 Task: Save an audio file in MP2 format with specific bitrate settings for broadcasting.
Action: Mouse moved to (85, 3)
Screenshot: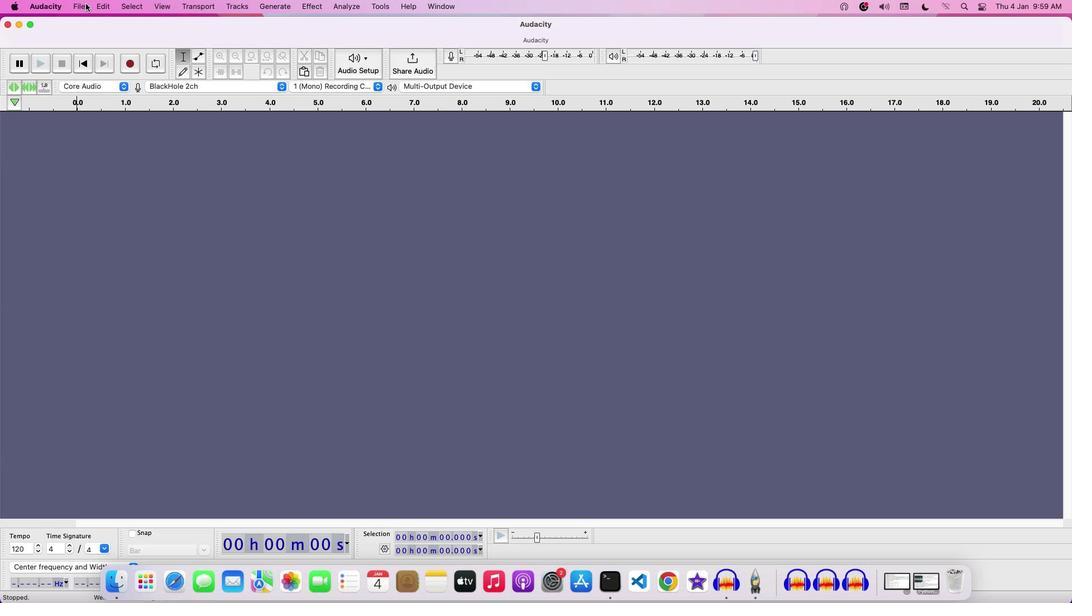 
Action: Mouse pressed left at (85, 3)
Screenshot: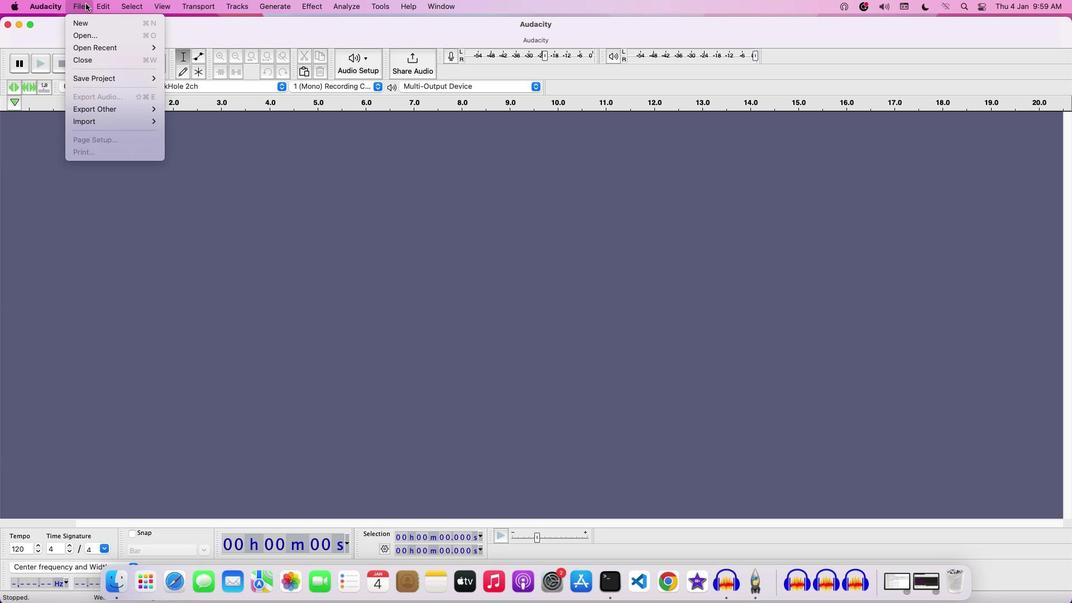 
Action: Mouse moved to (92, 30)
Screenshot: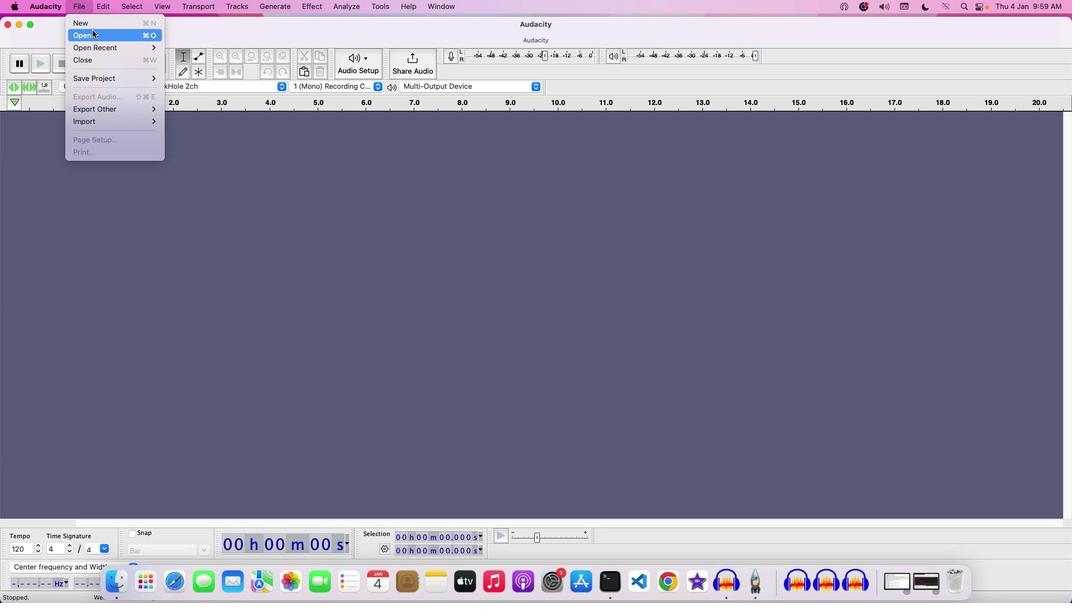 
Action: Mouse pressed left at (92, 30)
Screenshot: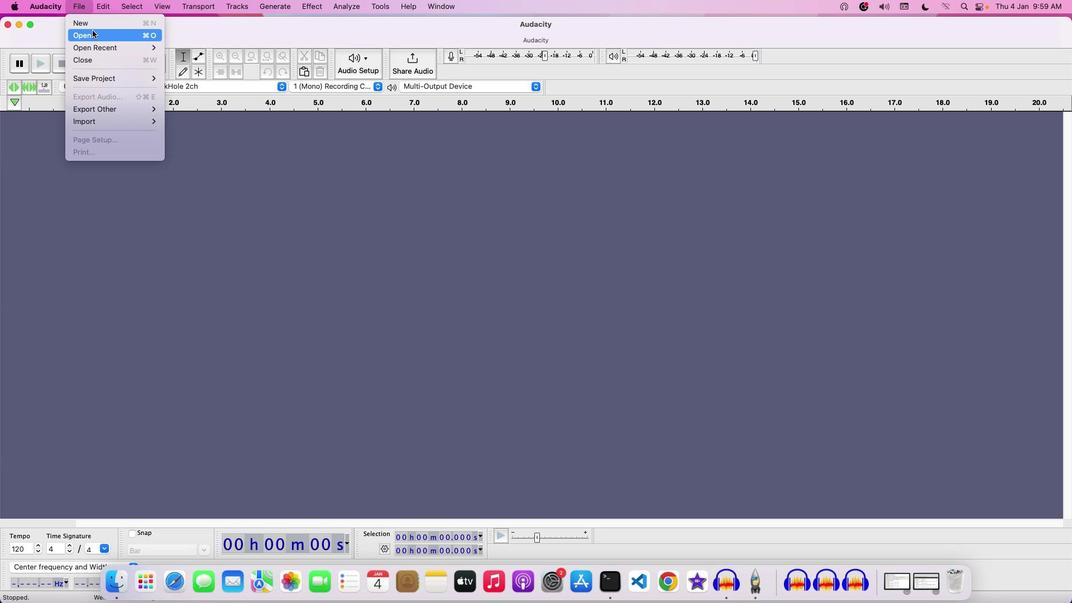 
Action: Mouse moved to (344, 149)
Screenshot: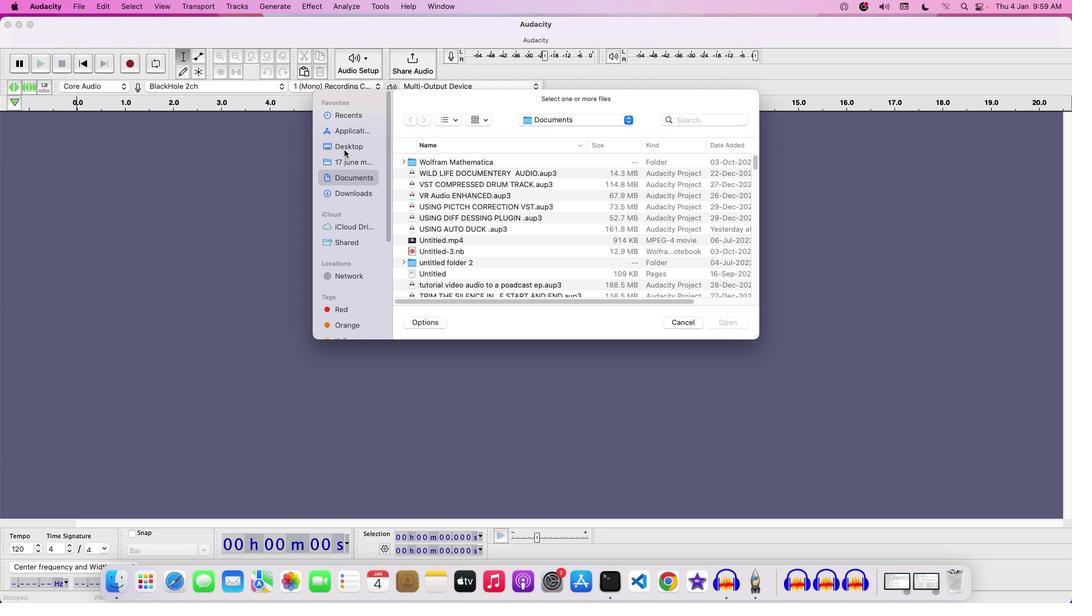 
Action: Mouse pressed left at (344, 149)
Screenshot: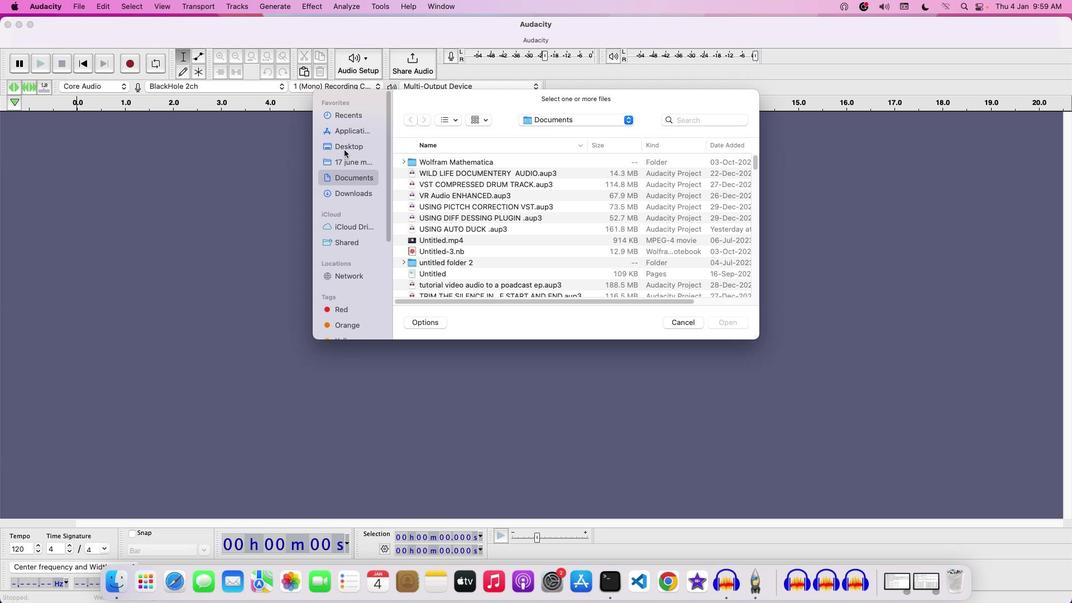 
Action: Mouse moved to (449, 198)
Screenshot: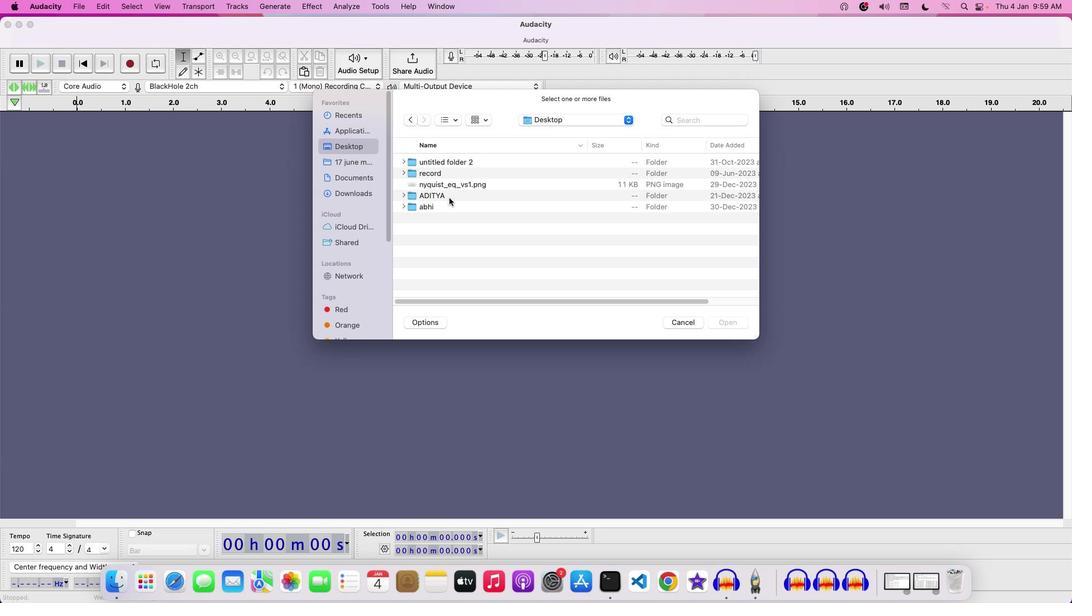 
Action: Mouse pressed left at (449, 198)
Screenshot: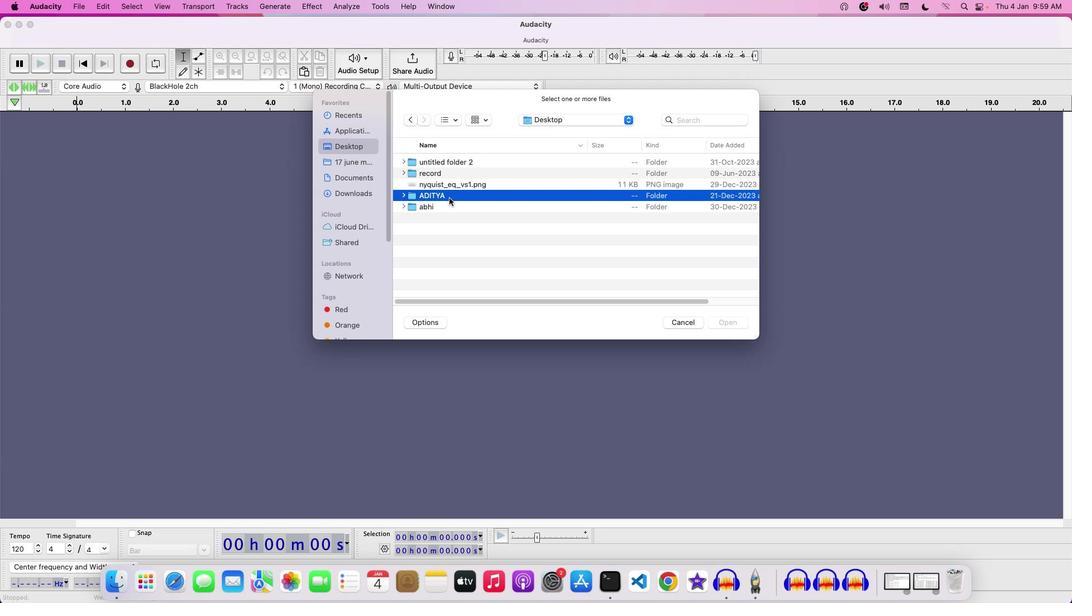 
Action: Mouse pressed left at (449, 198)
Screenshot: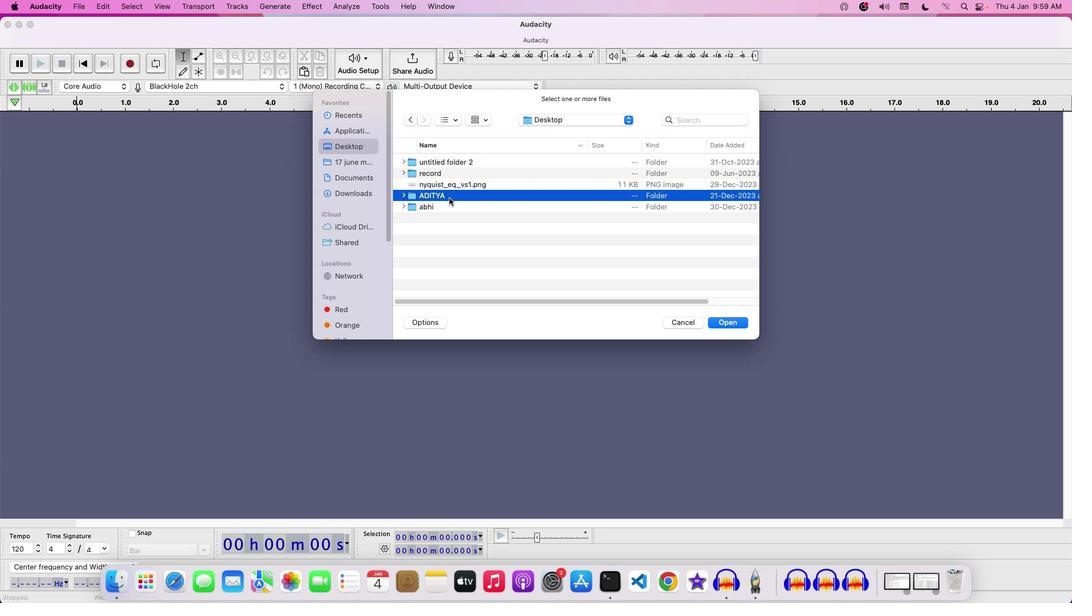 
Action: Mouse moved to (458, 230)
Screenshot: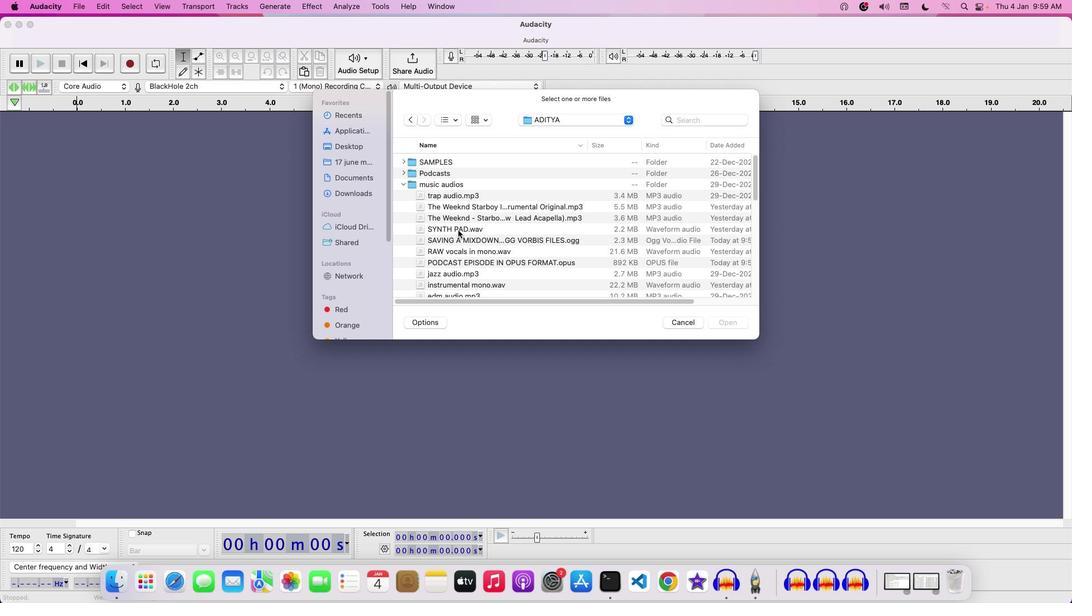 
Action: Mouse scrolled (458, 230) with delta (0, 0)
Screenshot: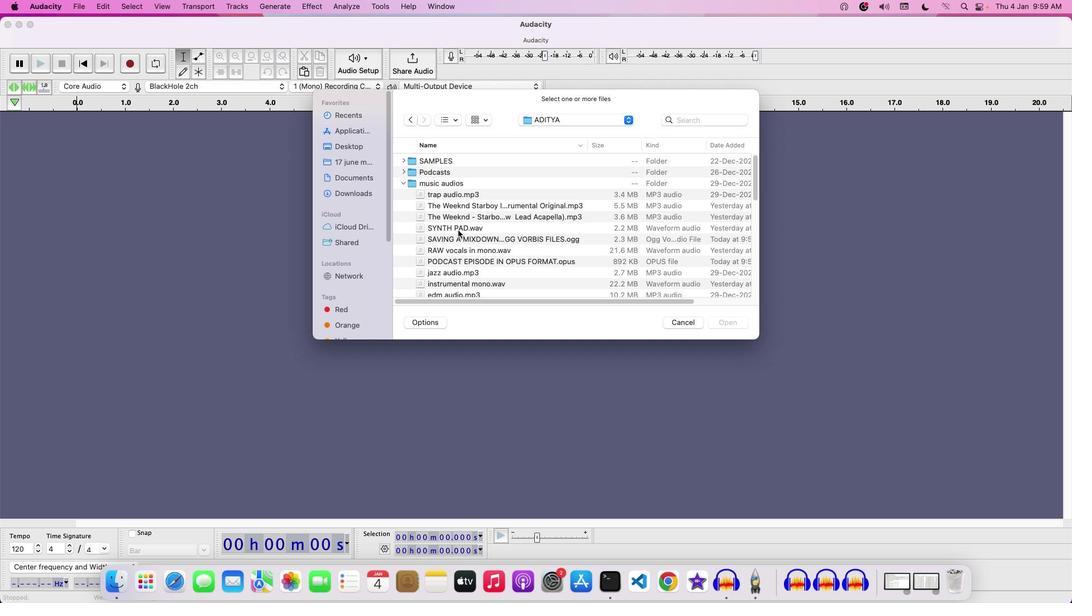 
Action: Mouse scrolled (458, 230) with delta (0, 0)
Screenshot: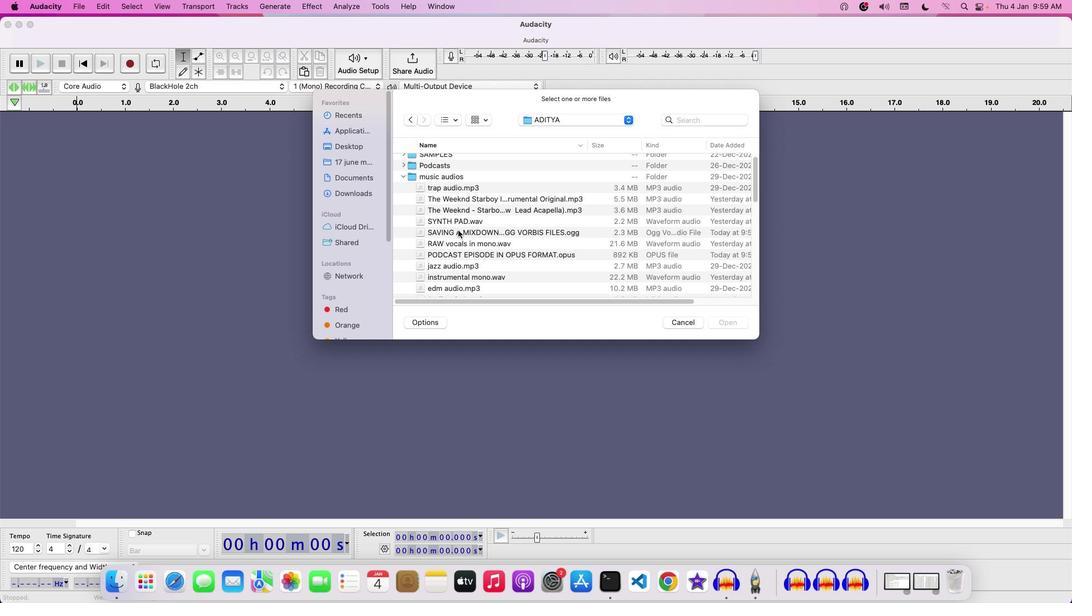 
Action: Mouse moved to (443, 254)
Screenshot: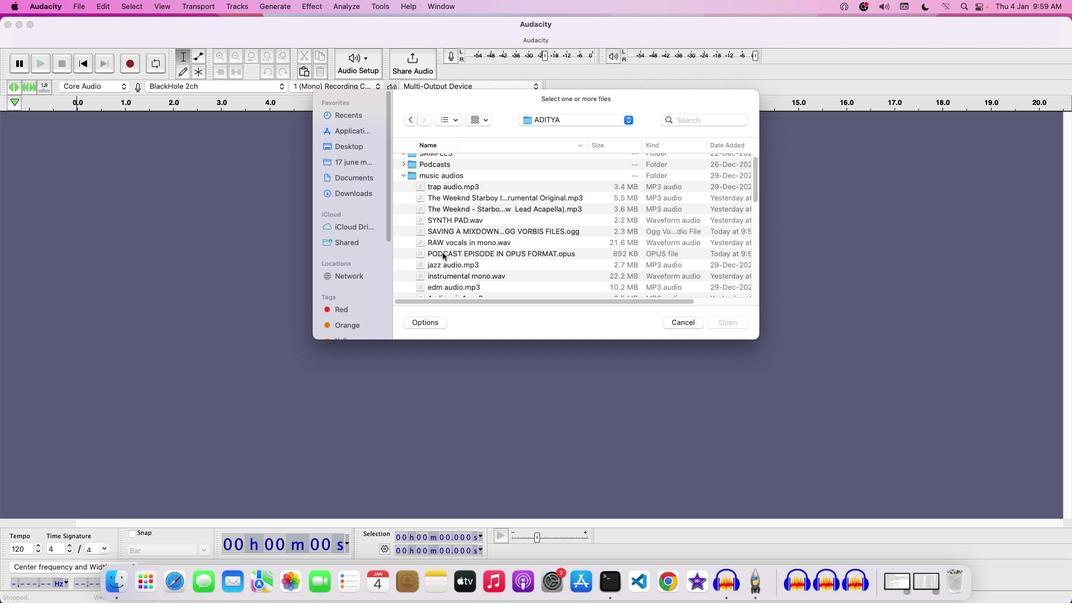 
Action: Mouse scrolled (443, 254) with delta (0, 0)
Screenshot: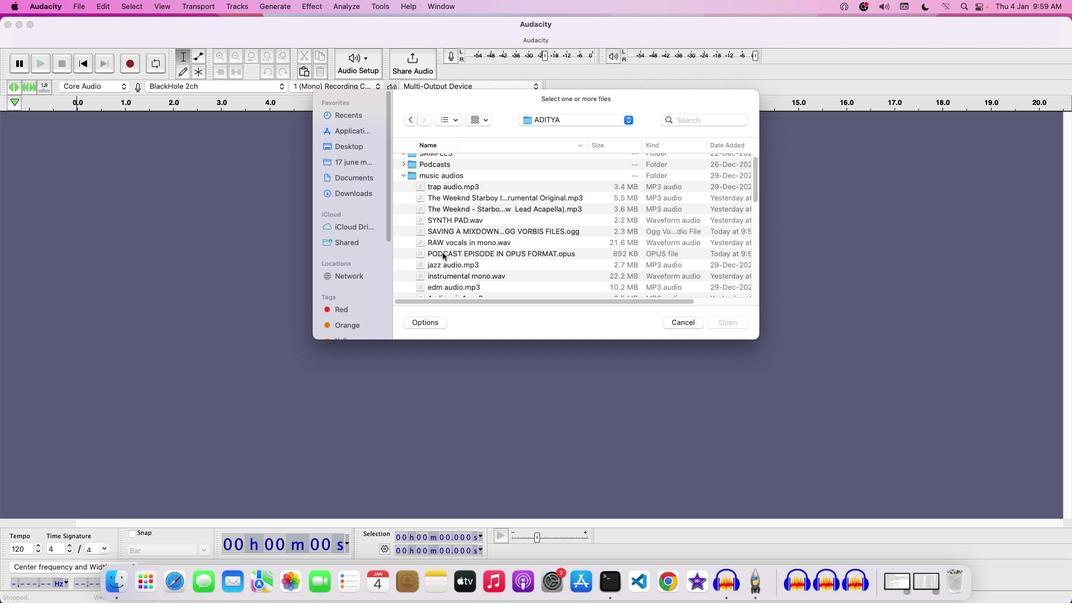 
Action: Mouse moved to (443, 252)
Screenshot: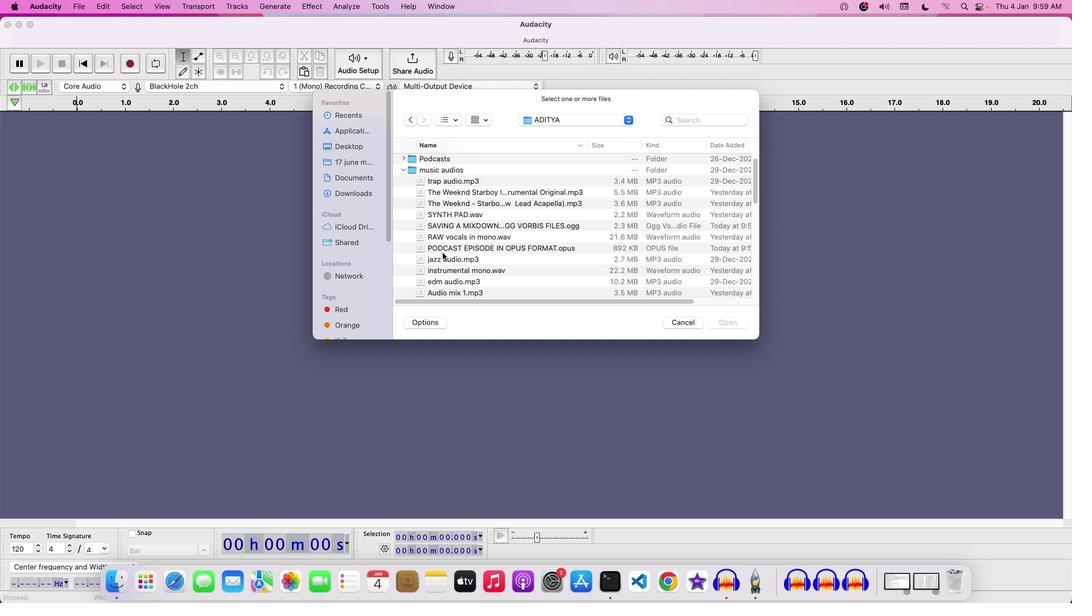 
Action: Mouse scrolled (443, 252) with delta (0, 0)
Screenshot: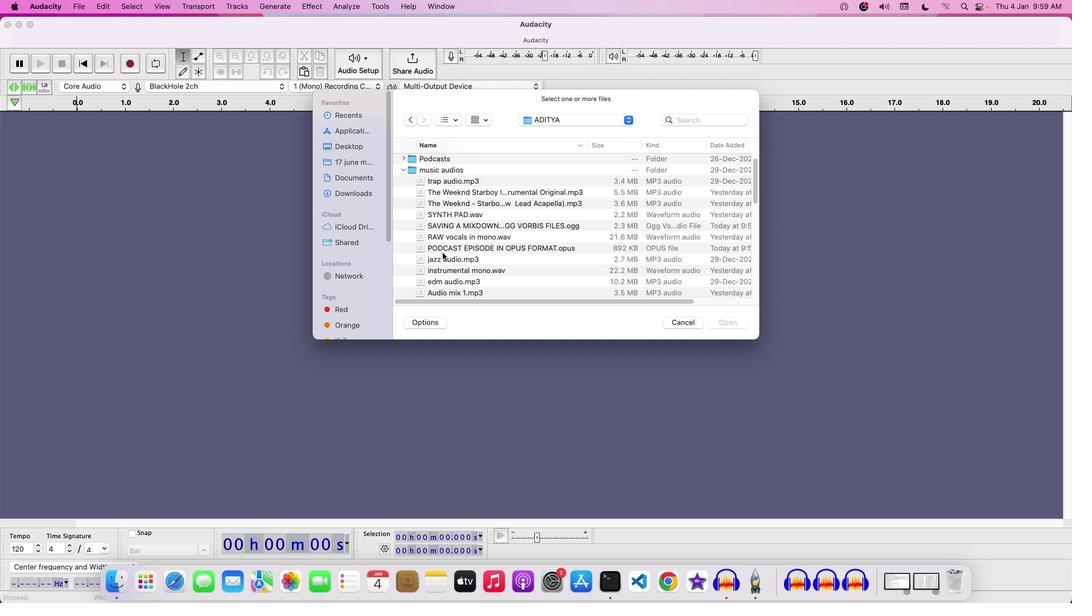 
Action: Mouse moved to (443, 252)
Screenshot: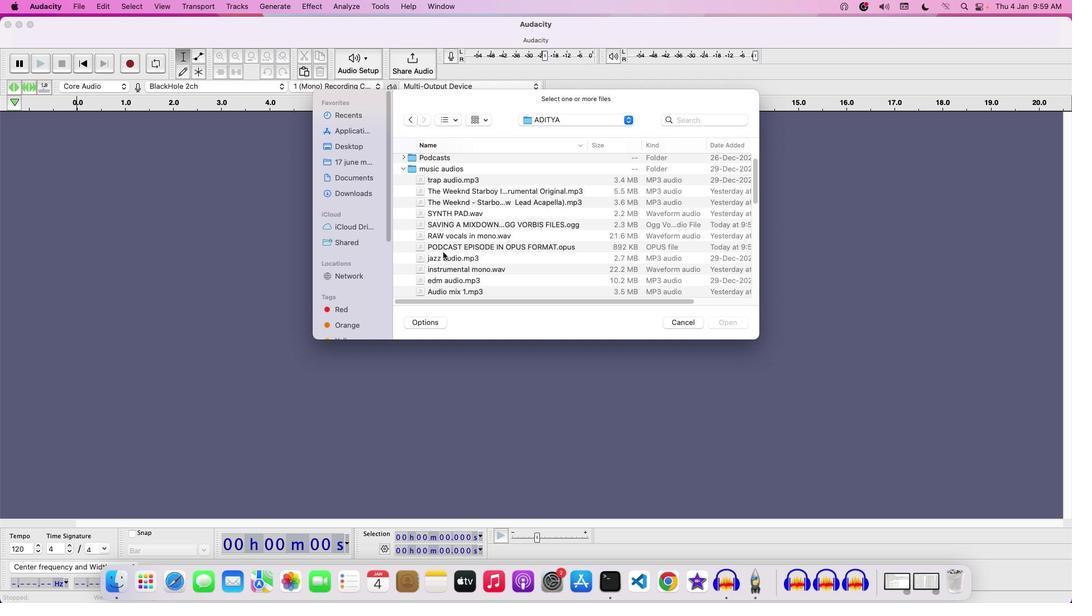 
Action: Mouse scrolled (443, 252) with delta (0, 0)
Screenshot: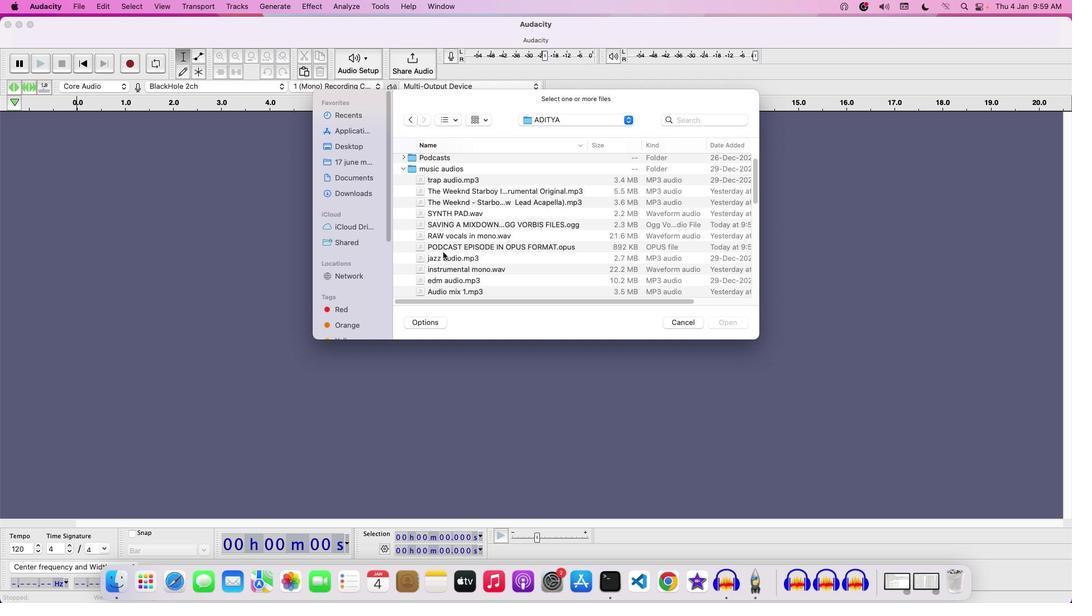 
Action: Mouse moved to (443, 252)
Screenshot: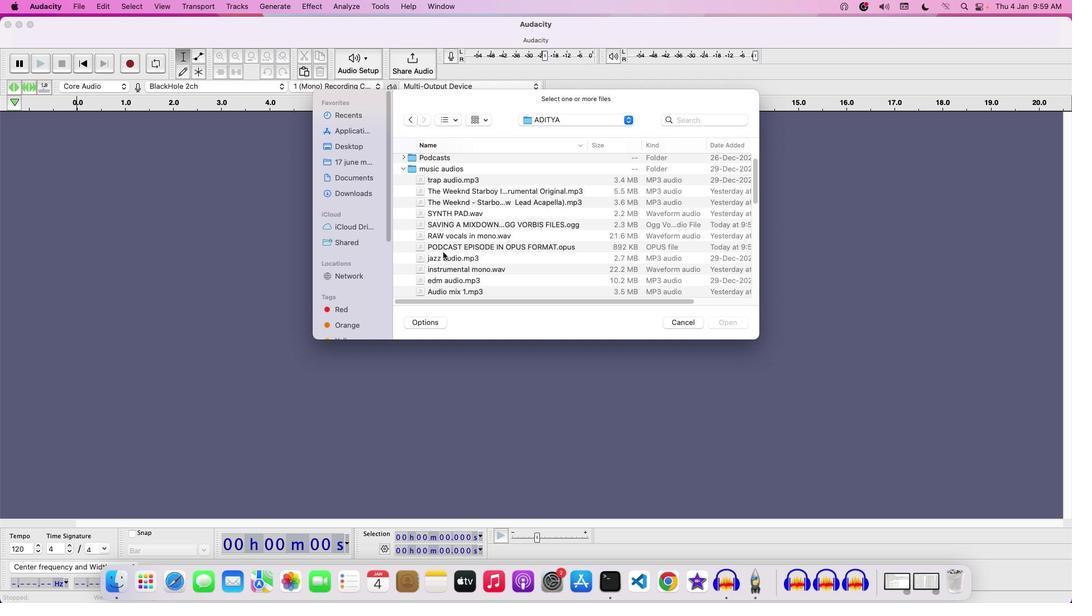 
Action: Mouse scrolled (443, 252) with delta (0, 0)
Screenshot: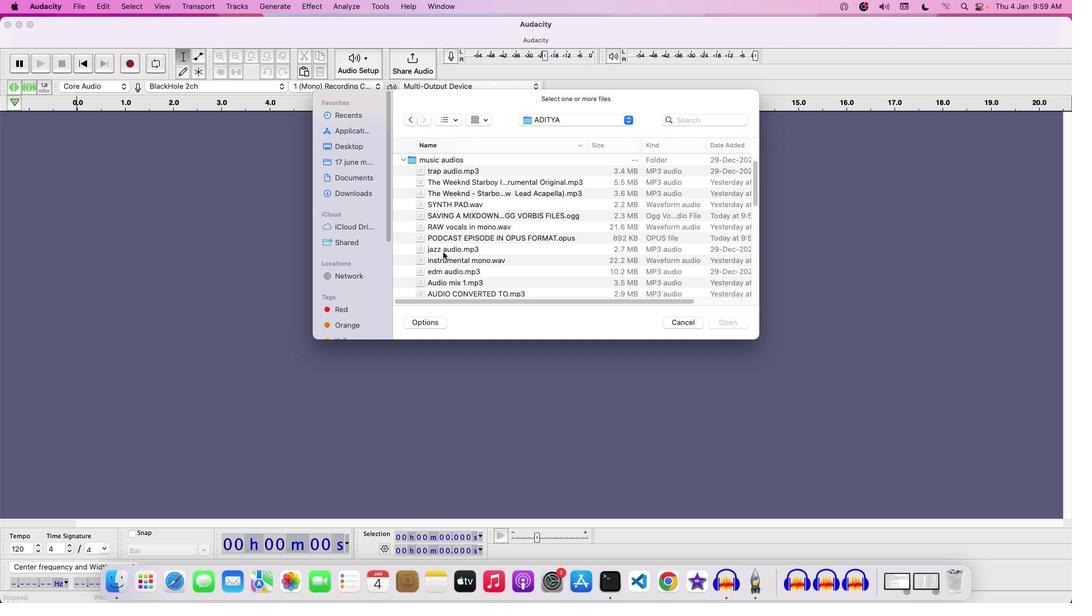 
Action: Mouse scrolled (443, 252) with delta (0, 0)
Screenshot: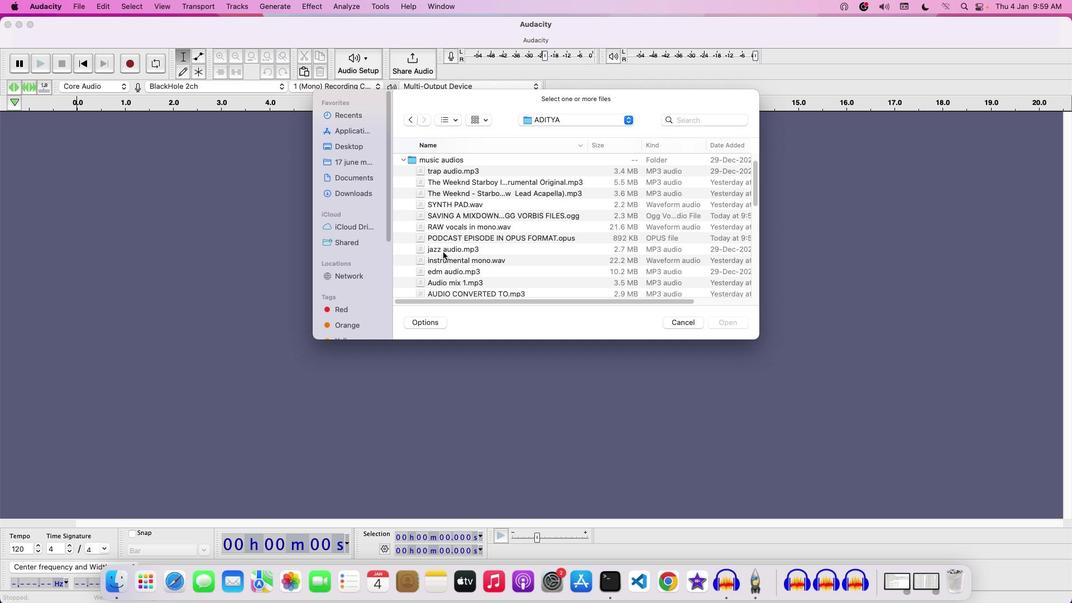 
Action: Mouse scrolled (443, 252) with delta (0, 0)
Screenshot: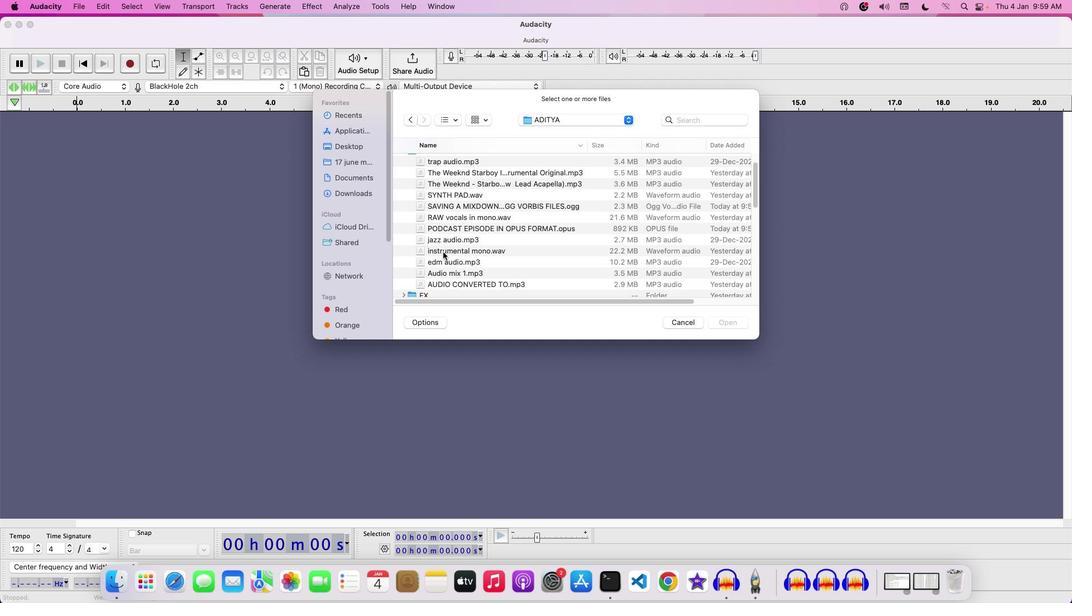 
Action: Mouse scrolled (443, 252) with delta (0, 0)
Screenshot: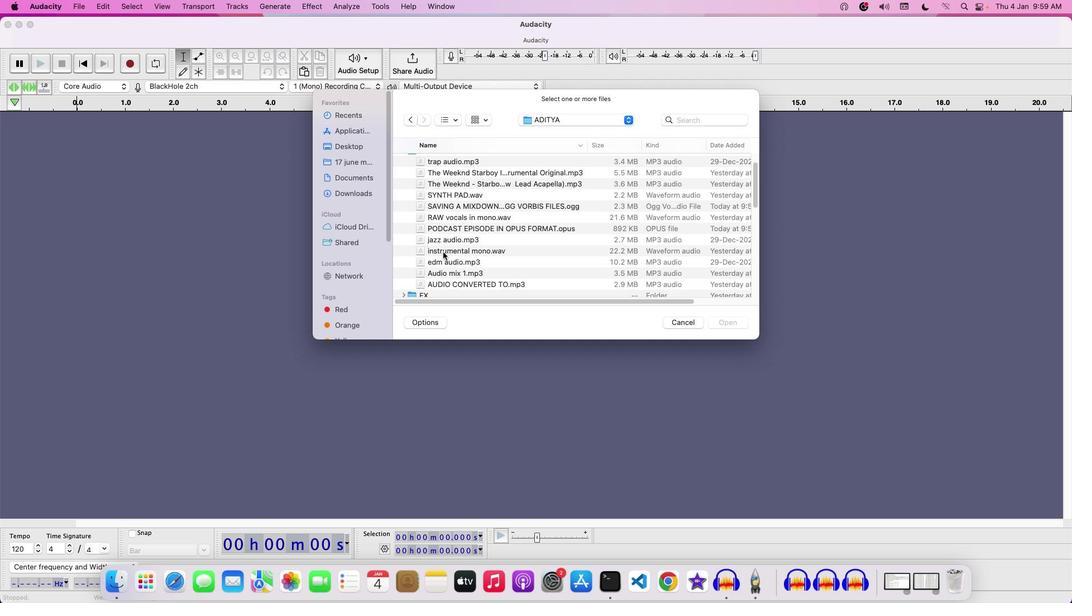 
Action: Mouse moved to (453, 240)
Screenshot: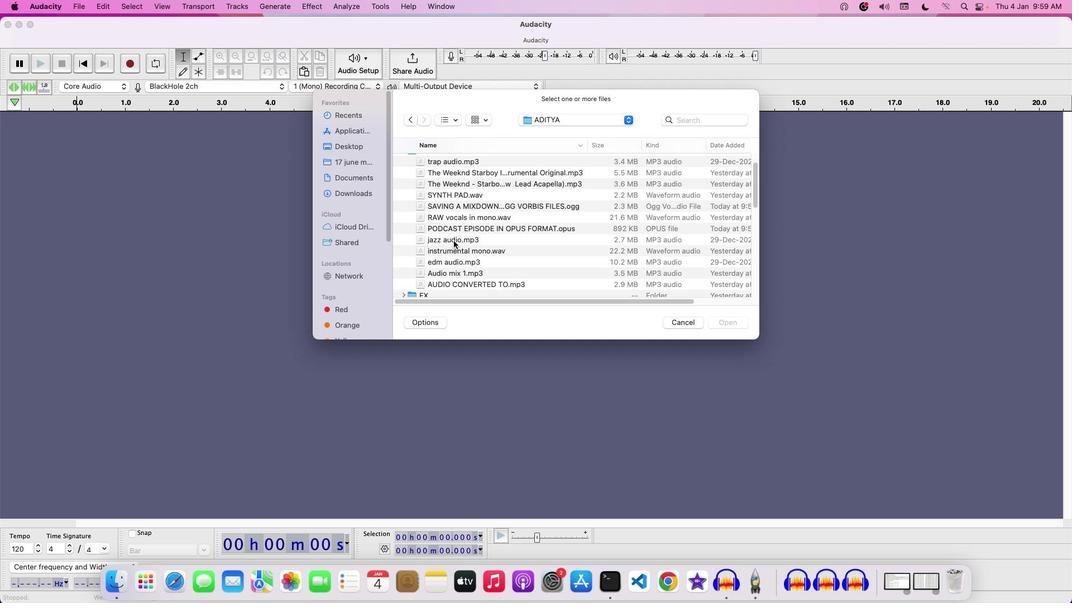 
Action: Mouse pressed left at (453, 240)
Screenshot: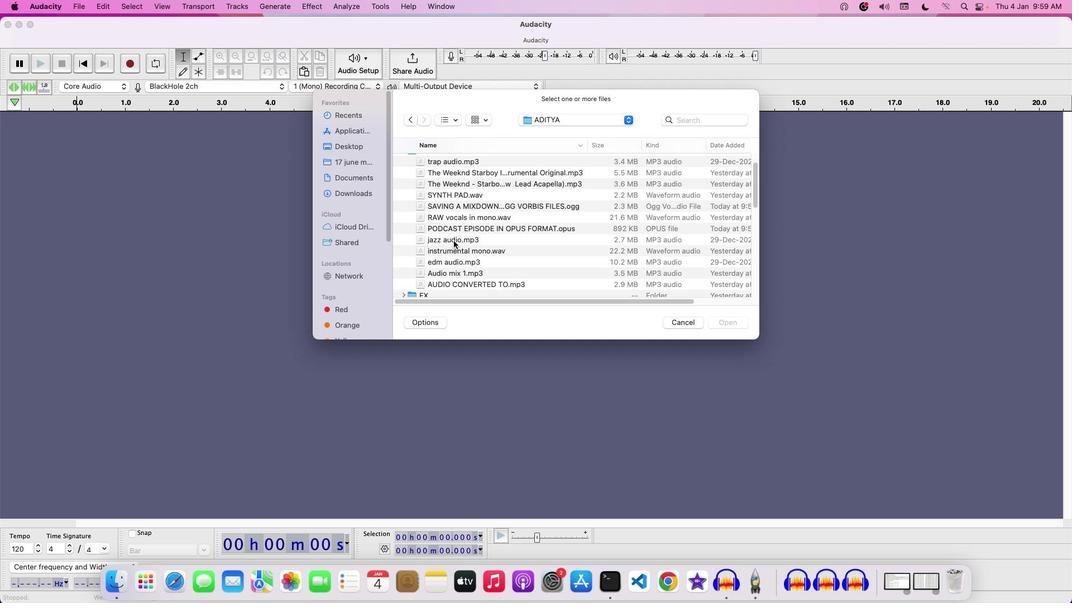 
Action: Mouse moved to (454, 263)
Screenshot: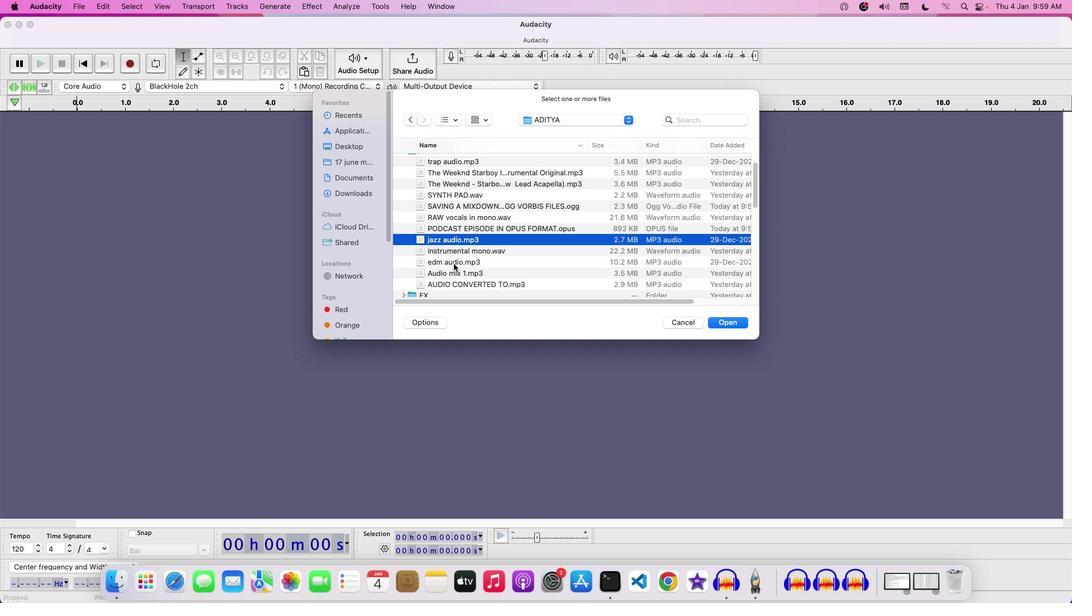 
Action: Mouse pressed left at (454, 263)
Screenshot: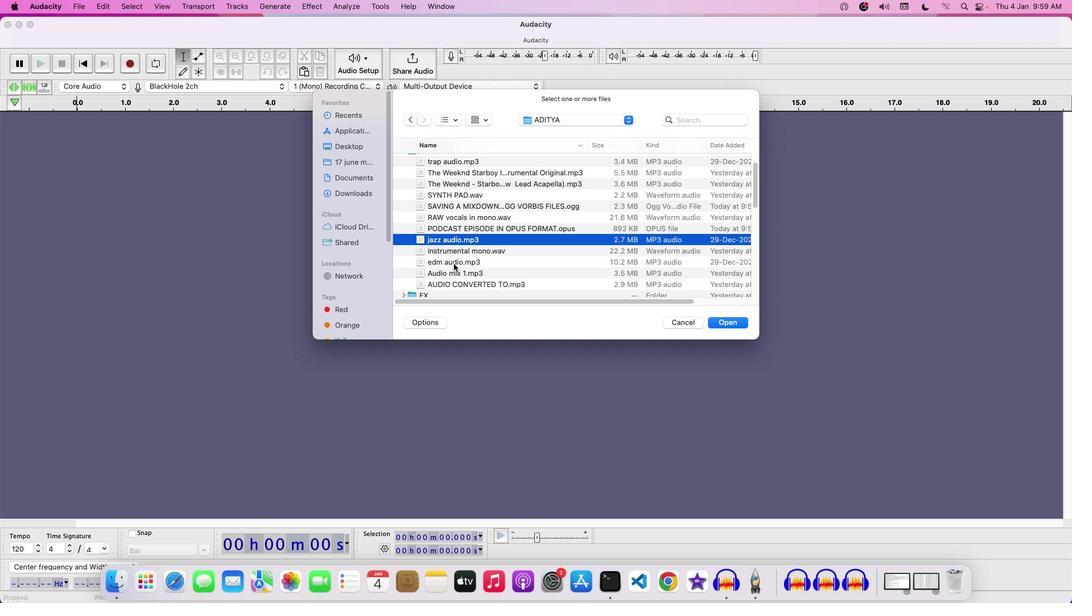 
Action: Mouse moved to (459, 263)
Screenshot: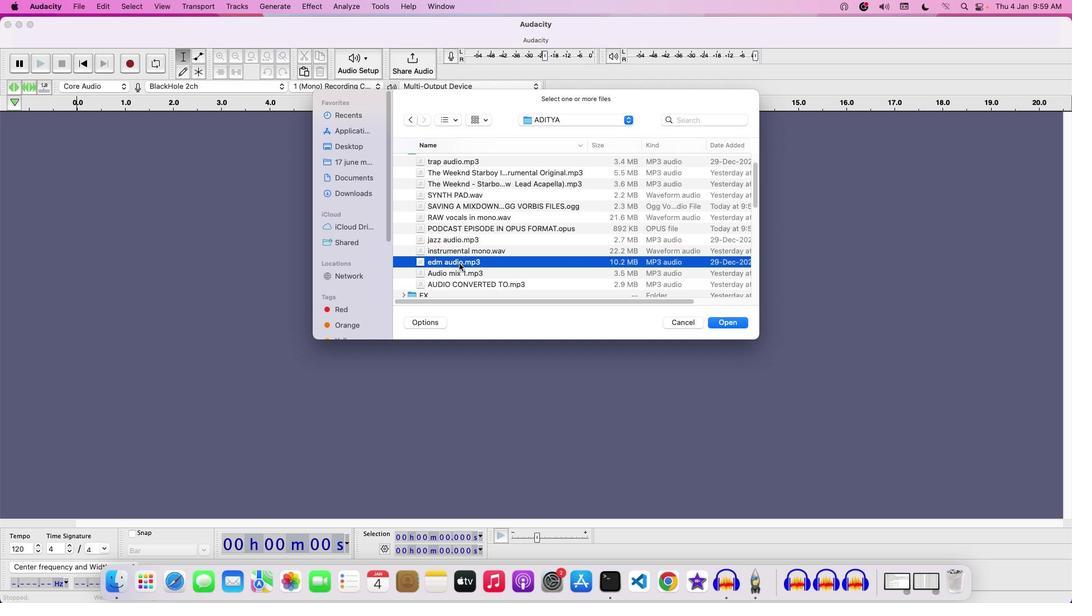 
Action: Mouse pressed left at (459, 263)
Screenshot: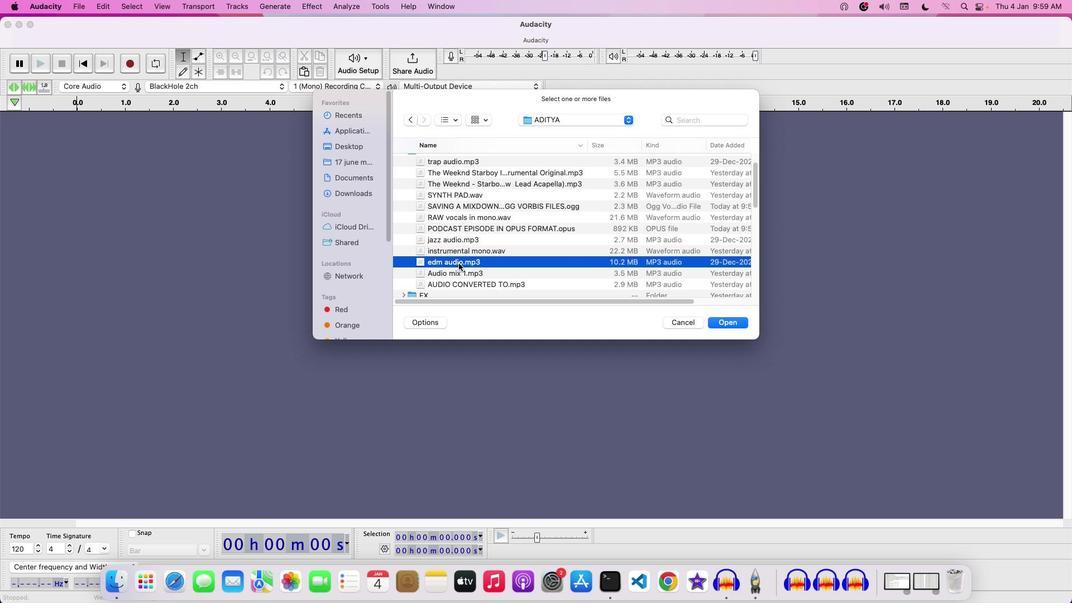 
Action: Mouse moved to (680, 321)
Screenshot: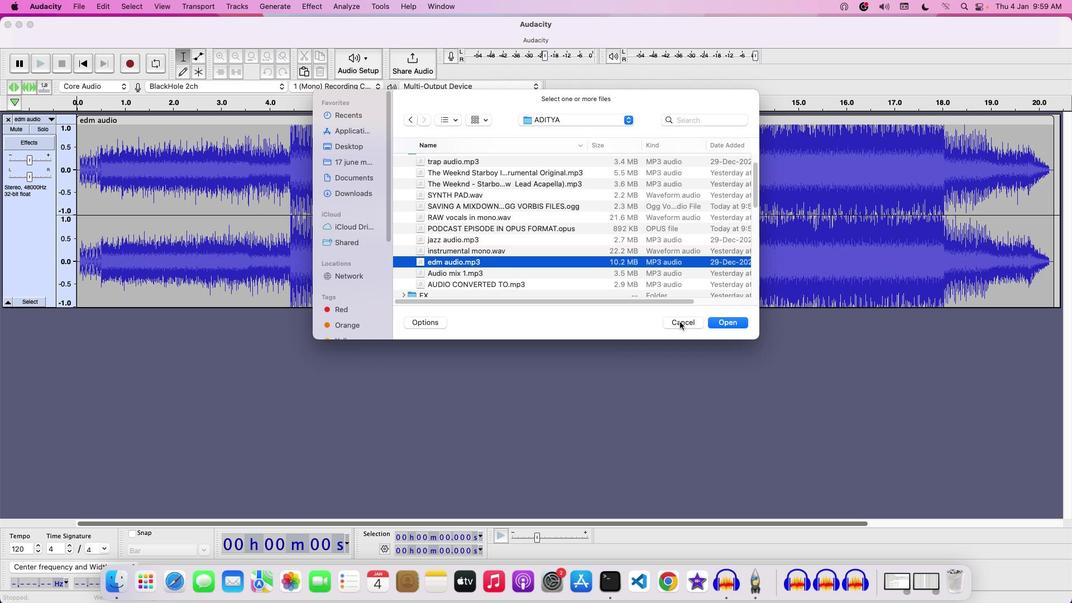 
Action: Mouse pressed left at (680, 321)
Screenshot: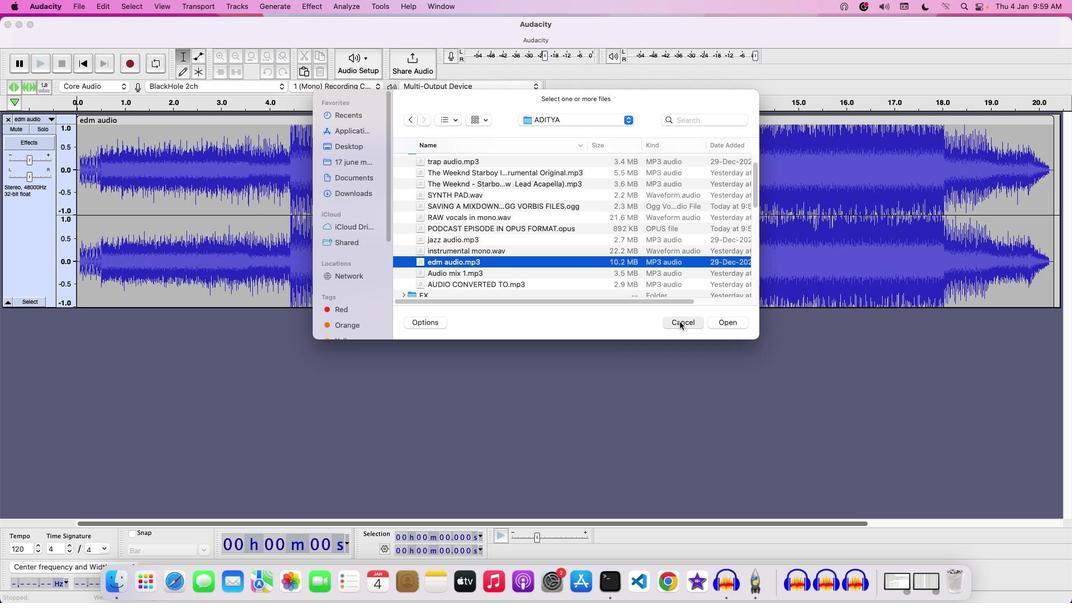 
Action: Mouse moved to (507, 252)
Screenshot: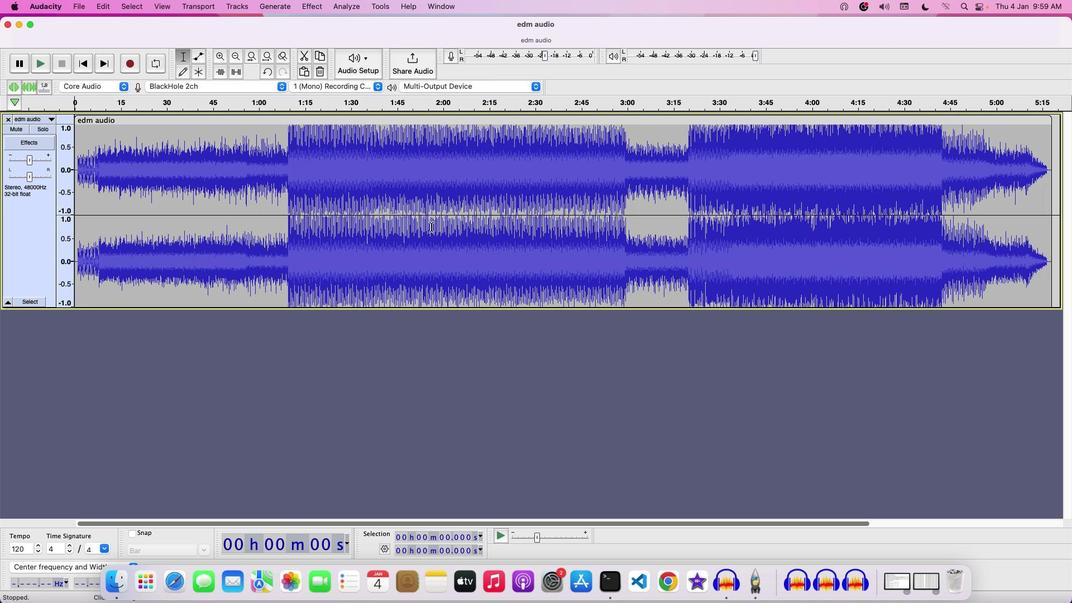 
Action: Key pressed Key.space
Screenshot: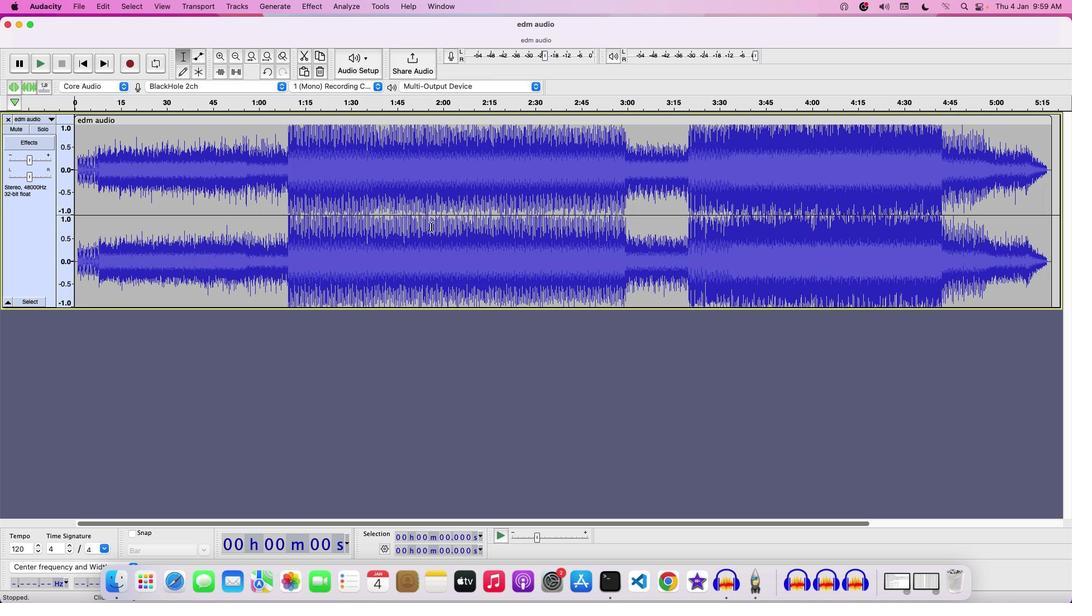 
Action: Mouse moved to (30, 160)
Screenshot: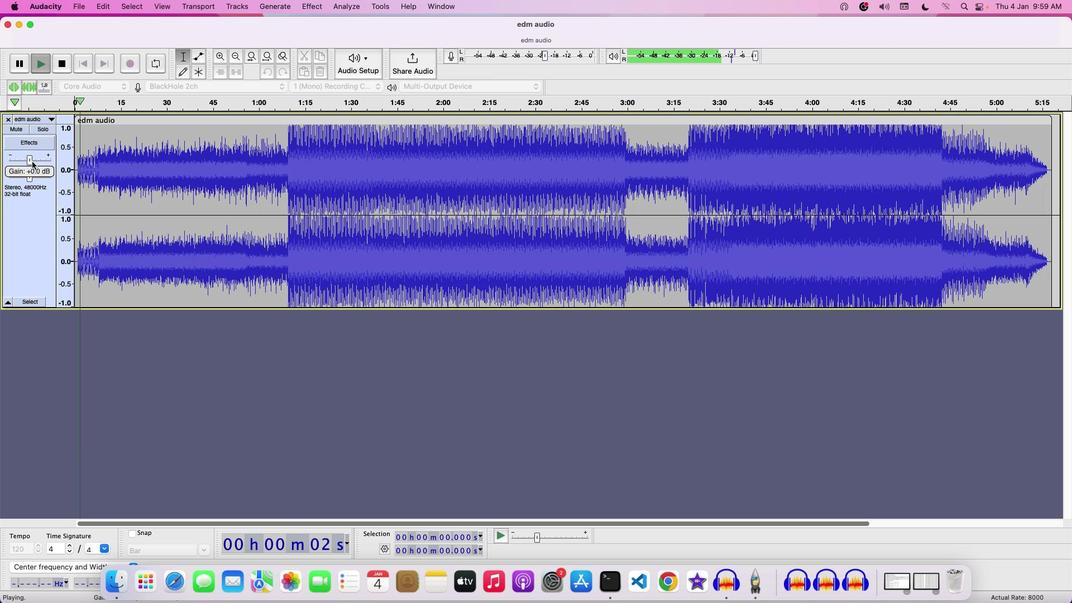 
Action: Mouse pressed left at (30, 160)
Screenshot: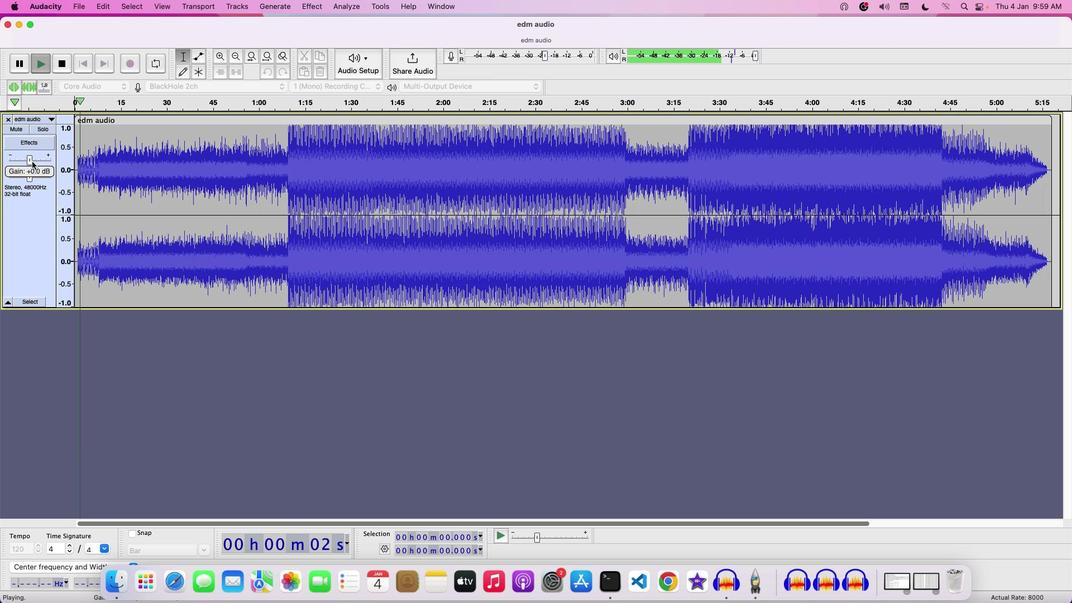 
Action: Mouse moved to (36, 160)
Screenshot: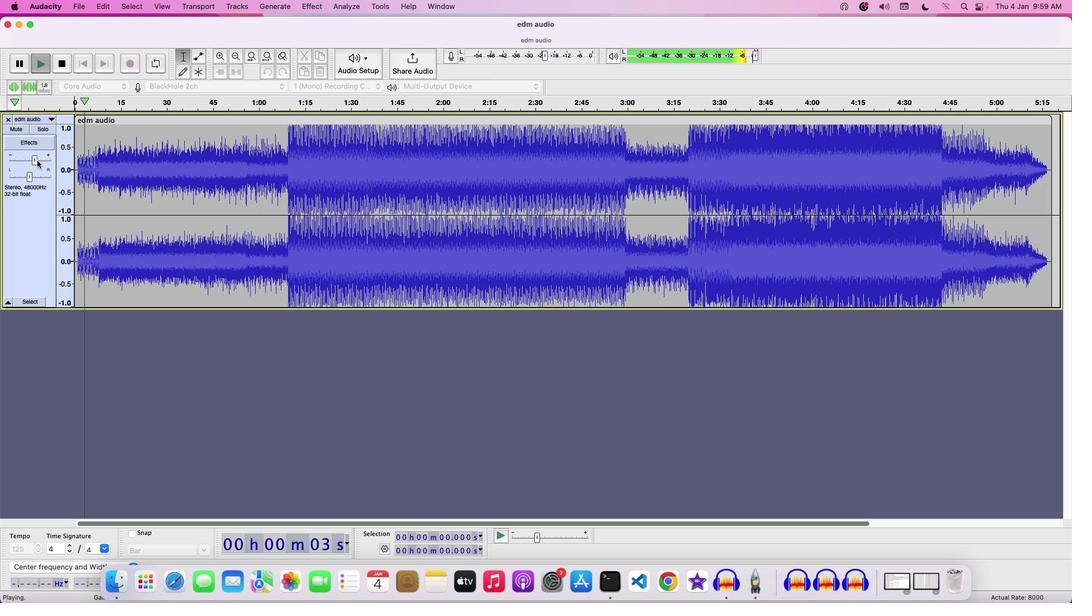 
Action: Mouse pressed left at (36, 160)
Screenshot: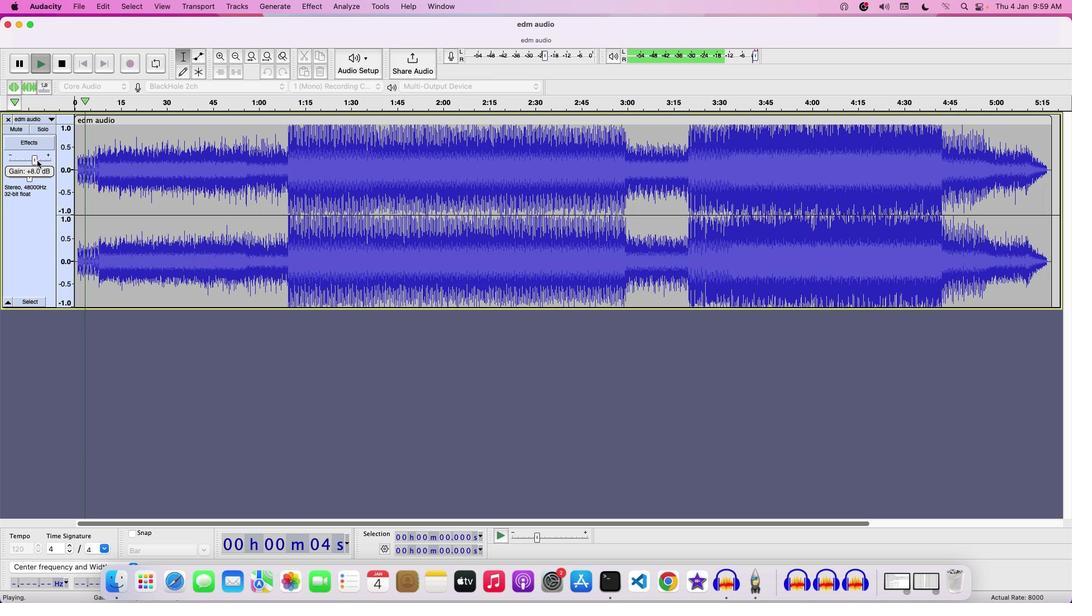 
Action: Mouse moved to (36, 160)
Screenshot: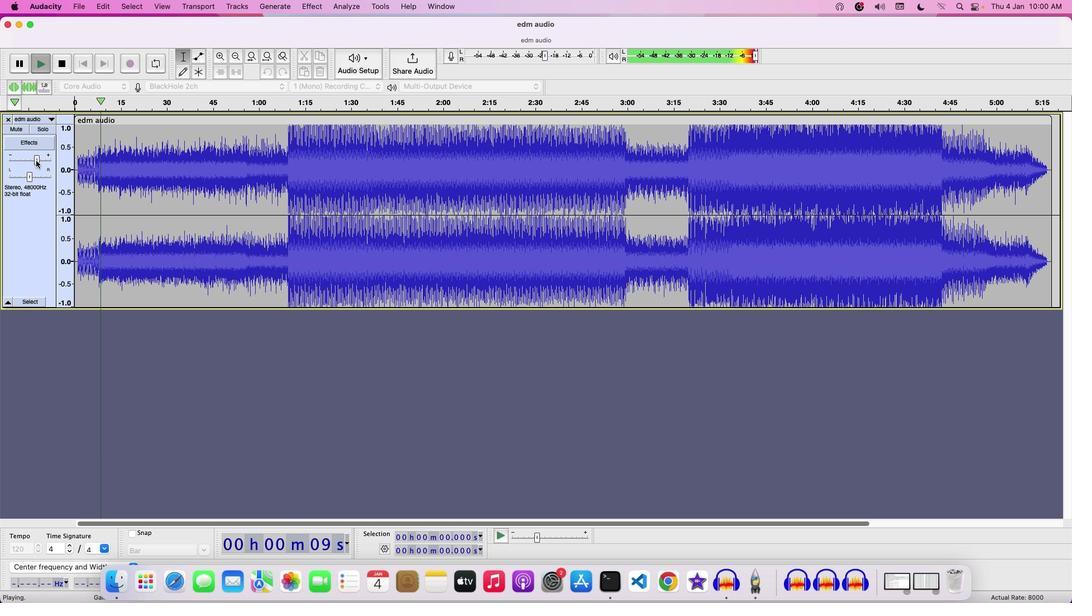 
Action: Mouse pressed left at (36, 160)
Screenshot: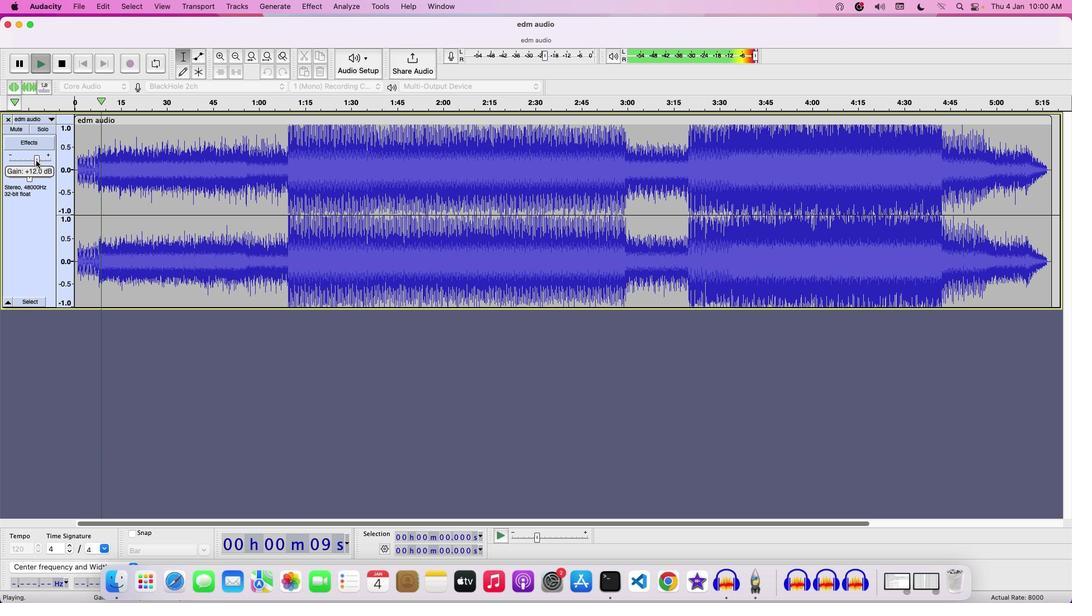 
Action: Mouse moved to (1051, 117)
Screenshot: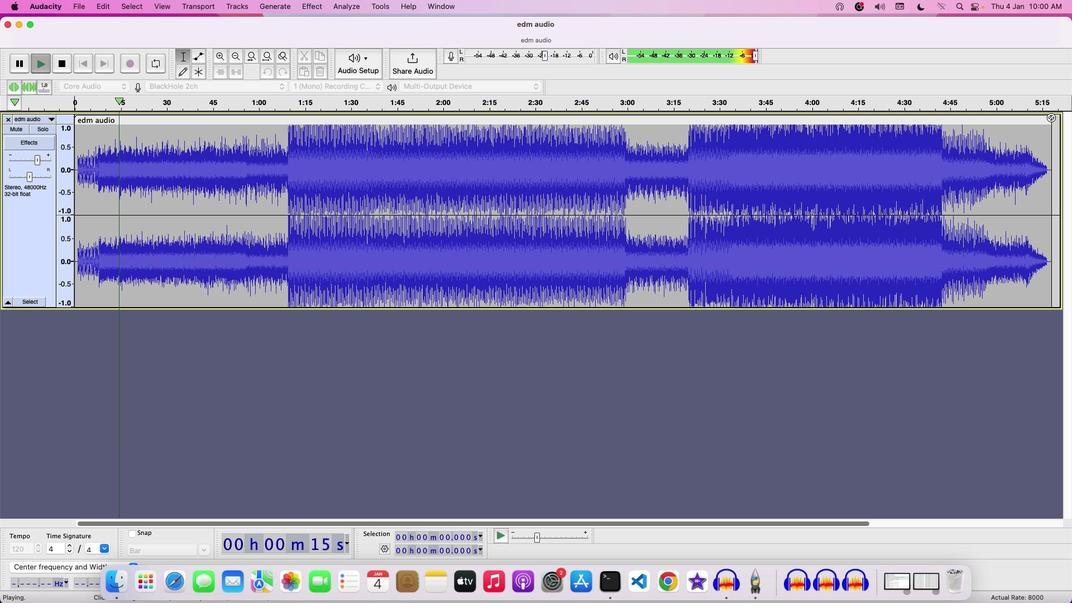 
Action: Key pressed Key.space
Screenshot: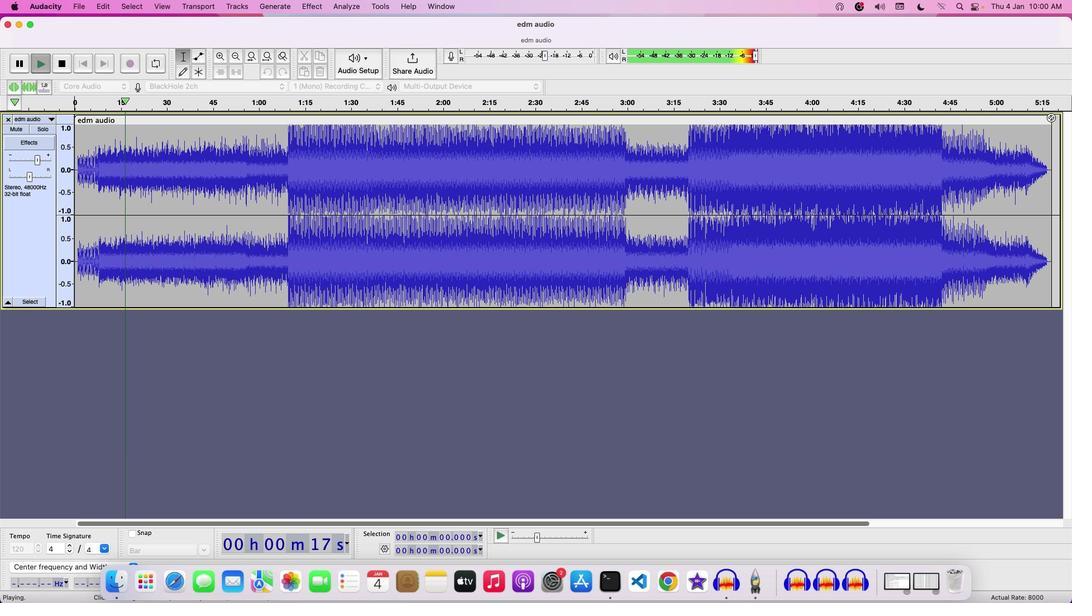 
Action: Mouse pressed left at (1051, 117)
Screenshot: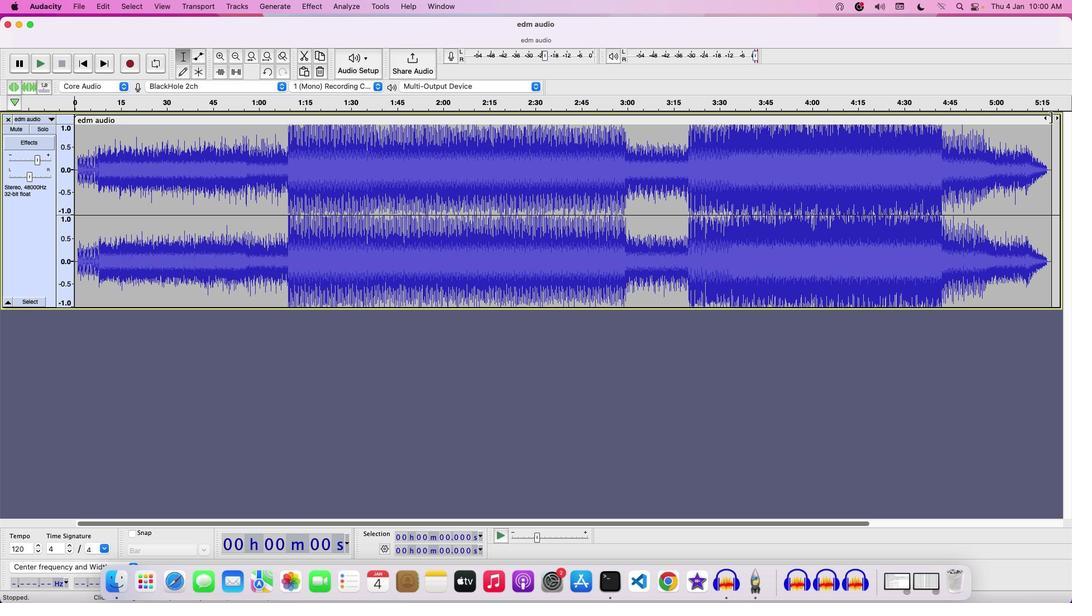
Action: Mouse moved to (77, 7)
Screenshot: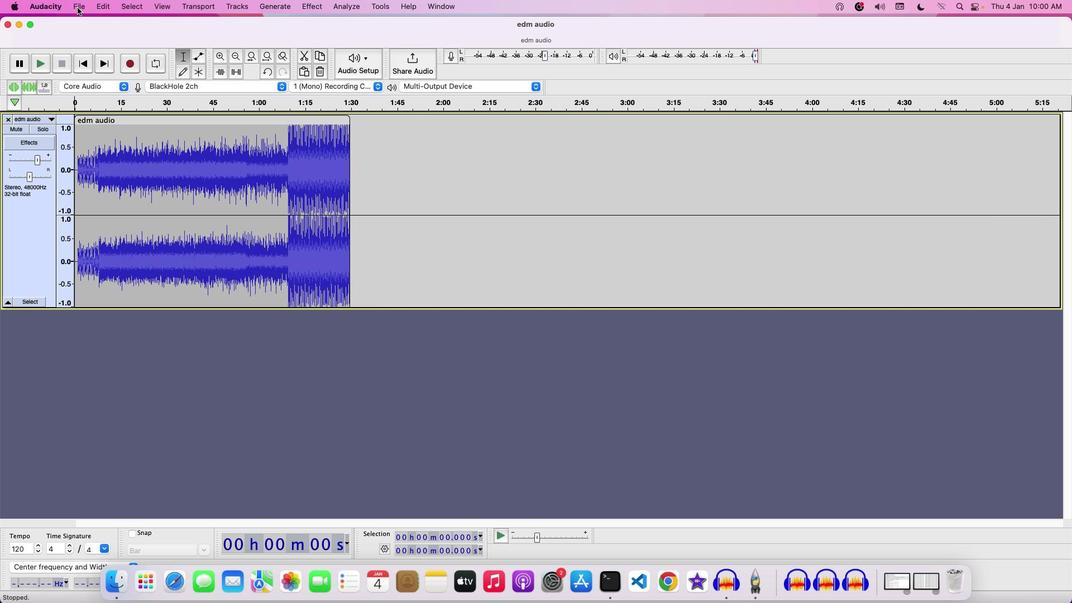 
Action: Mouse pressed left at (77, 7)
Screenshot: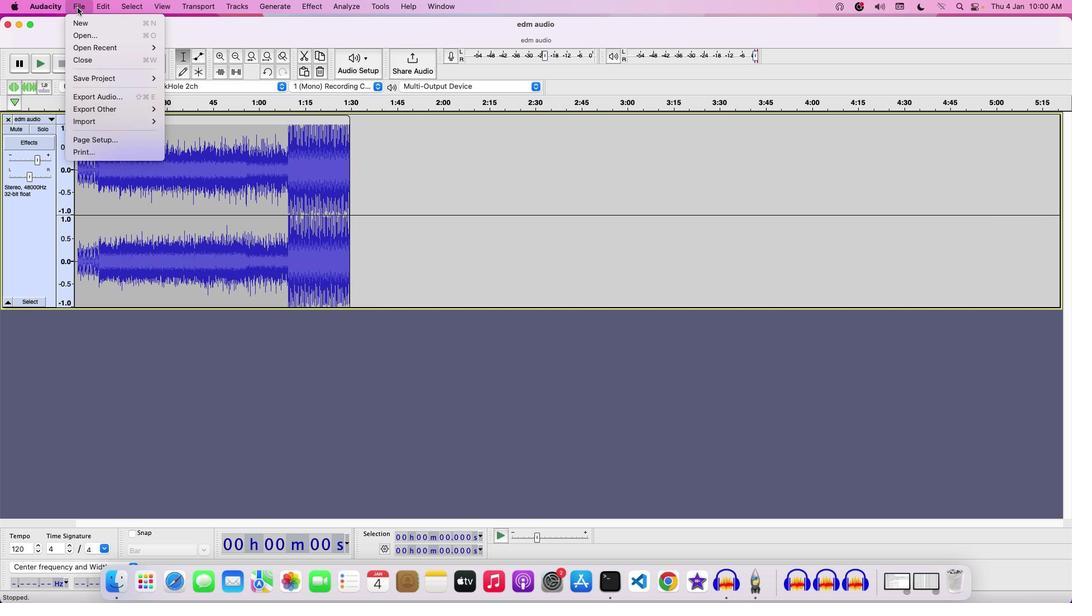 
Action: Mouse moved to (89, 91)
Screenshot: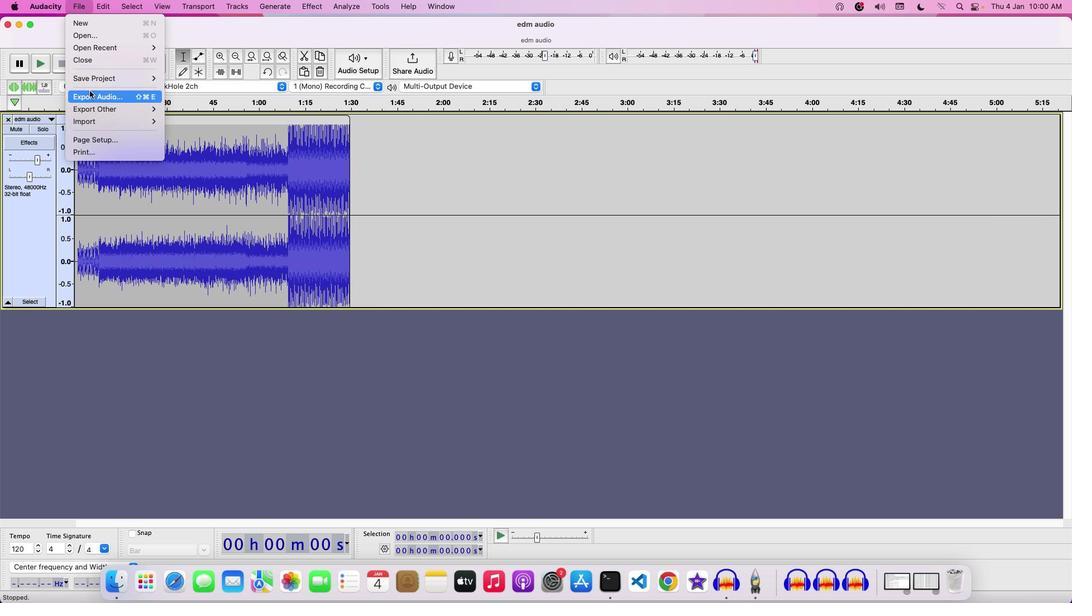 
Action: Mouse pressed left at (89, 91)
Screenshot: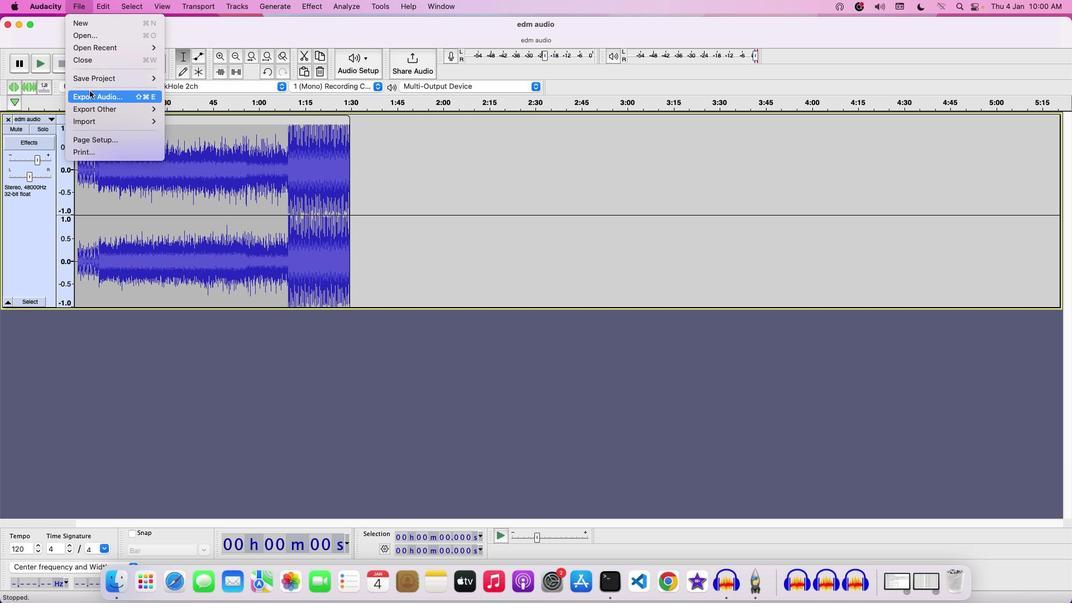 
Action: Mouse moved to (302, 84)
Screenshot: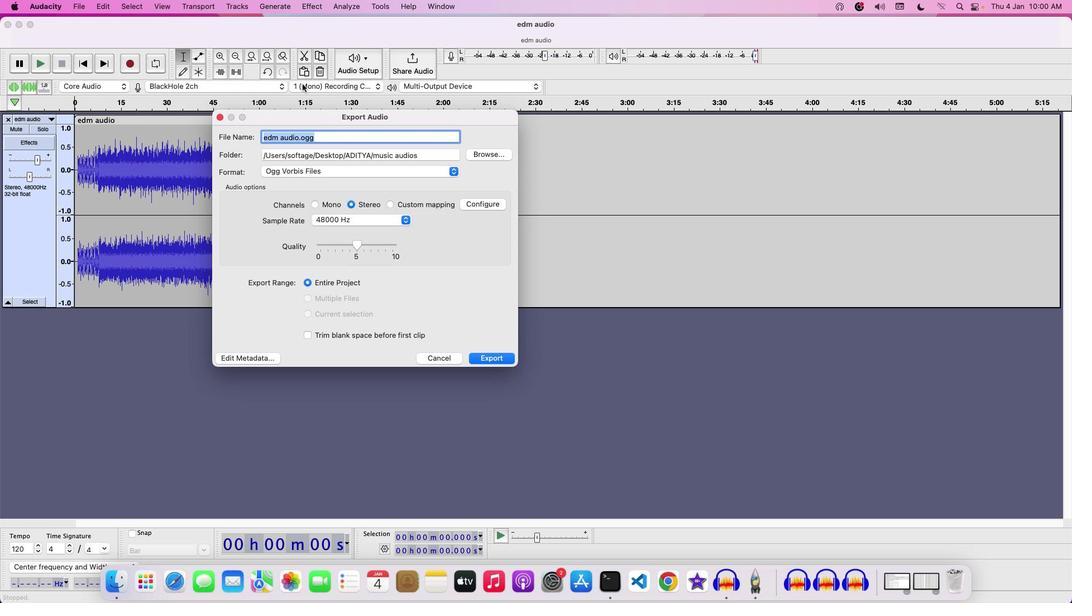 
Action: Key pressed Key.backspace'S''A''V''I''N''G'Key.space'A''N'Key.space'A''U''D''I''O'Key.space'I''N'Key.space'M''P''2'Key.space'F''I''L''E''S'
Screenshot: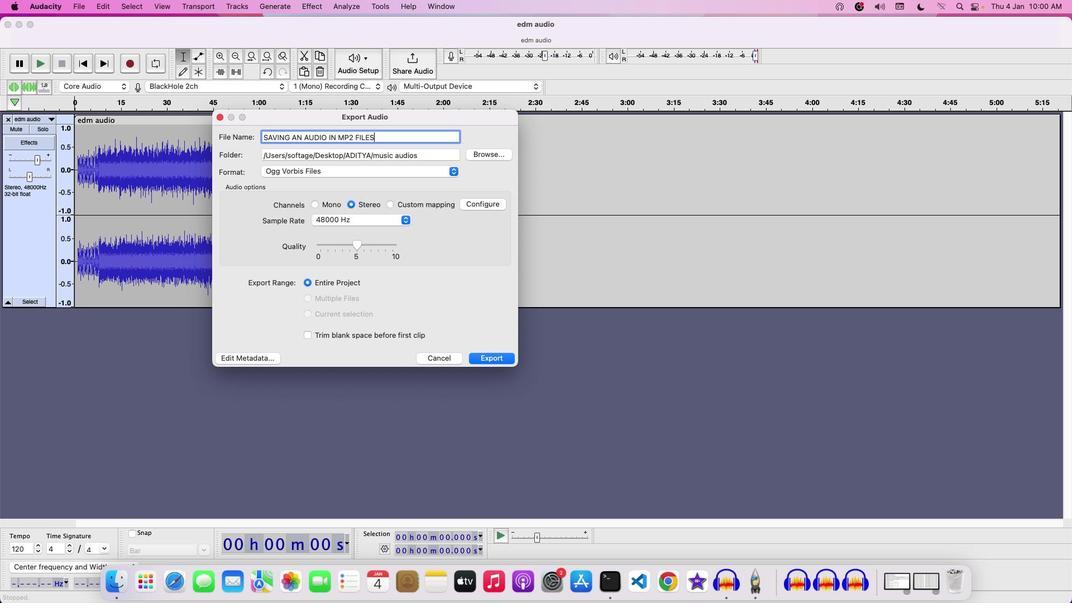 
Action: Mouse moved to (354, 172)
Screenshot: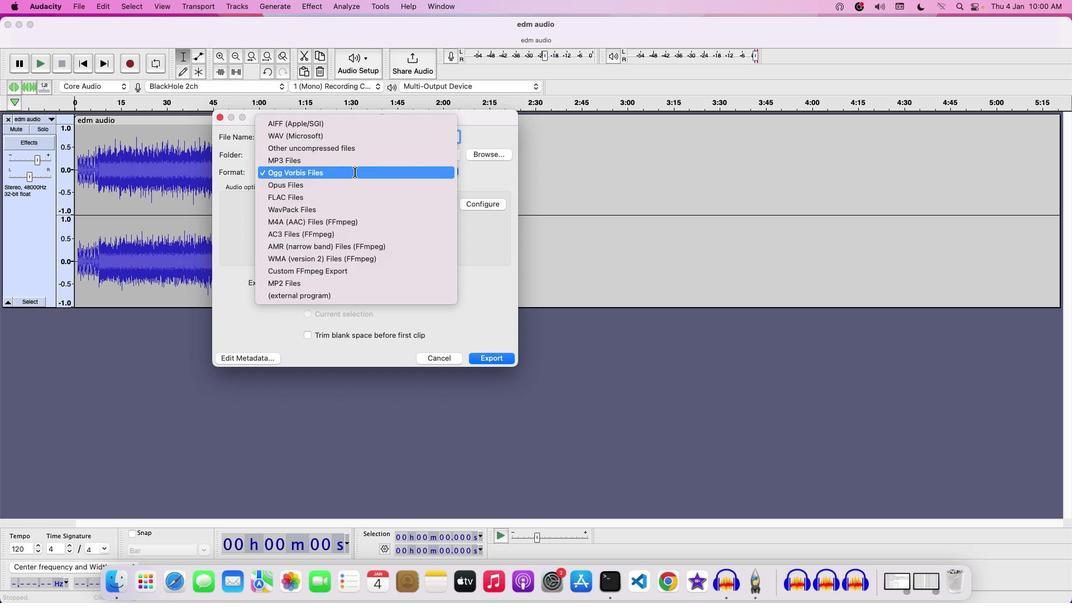 
Action: Mouse pressed left at (354, 172)
Screenshot: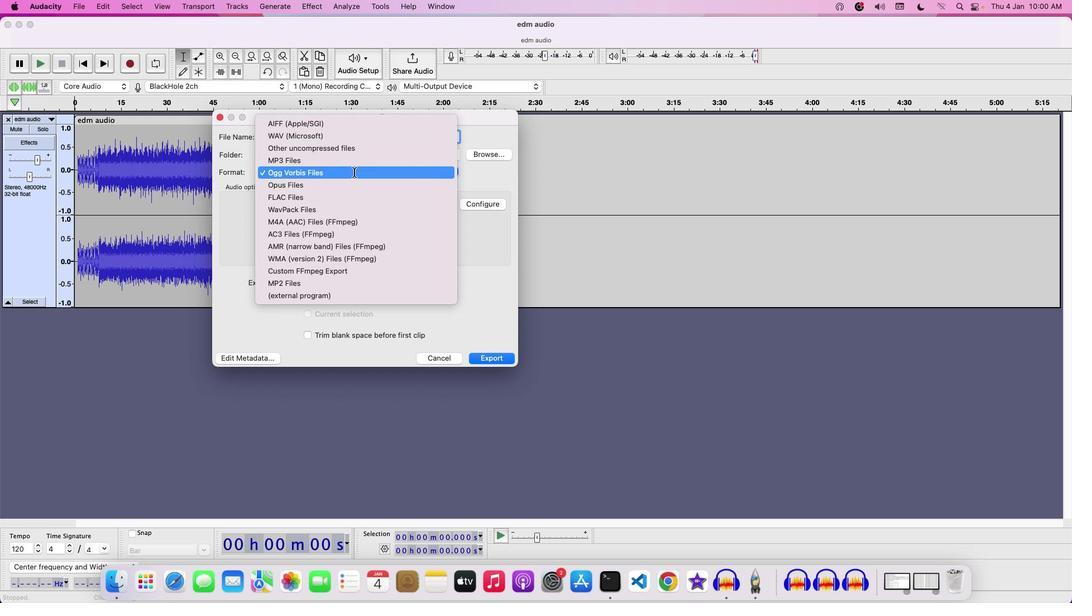 
Action: Mouse moved to (329, 225)
Screenshot: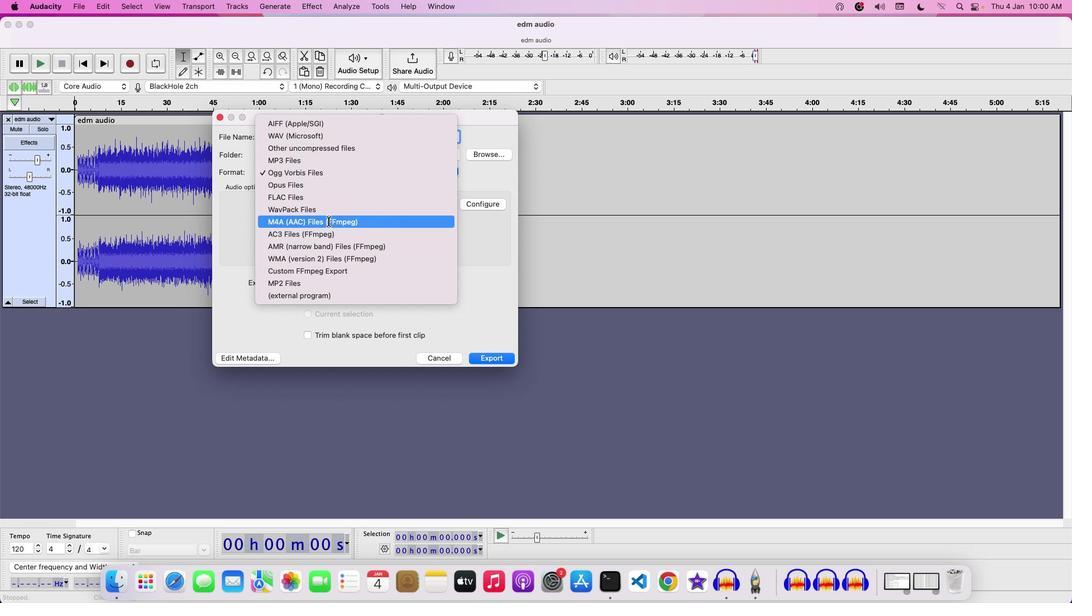 
Action: Mouse scrolled (329, 225) with delta (0, 0)
Screenshot: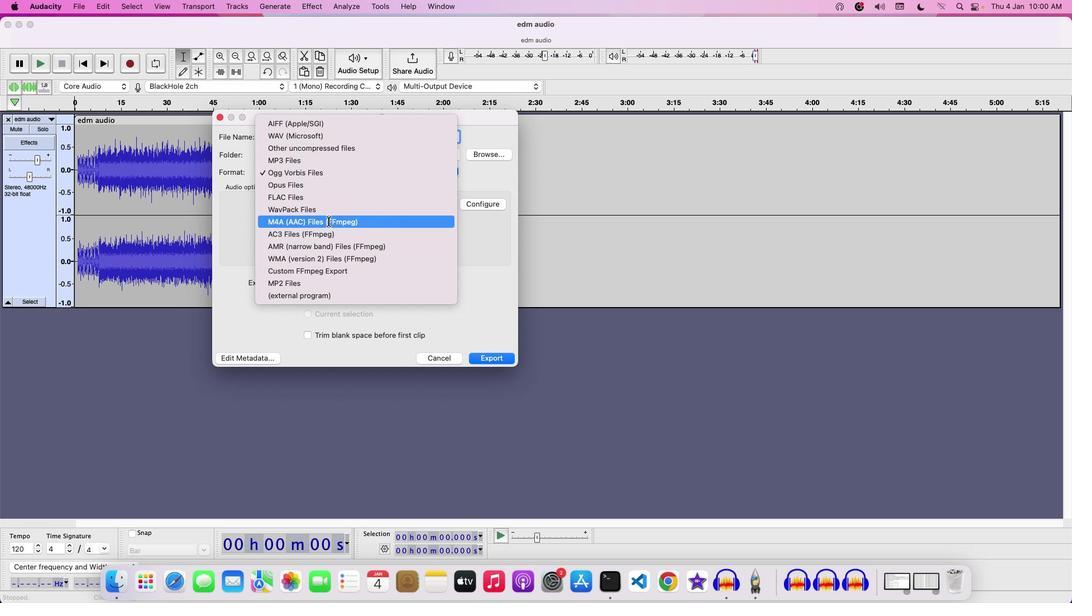 
Action: Mouse moved to (329, 224)
Screenshot: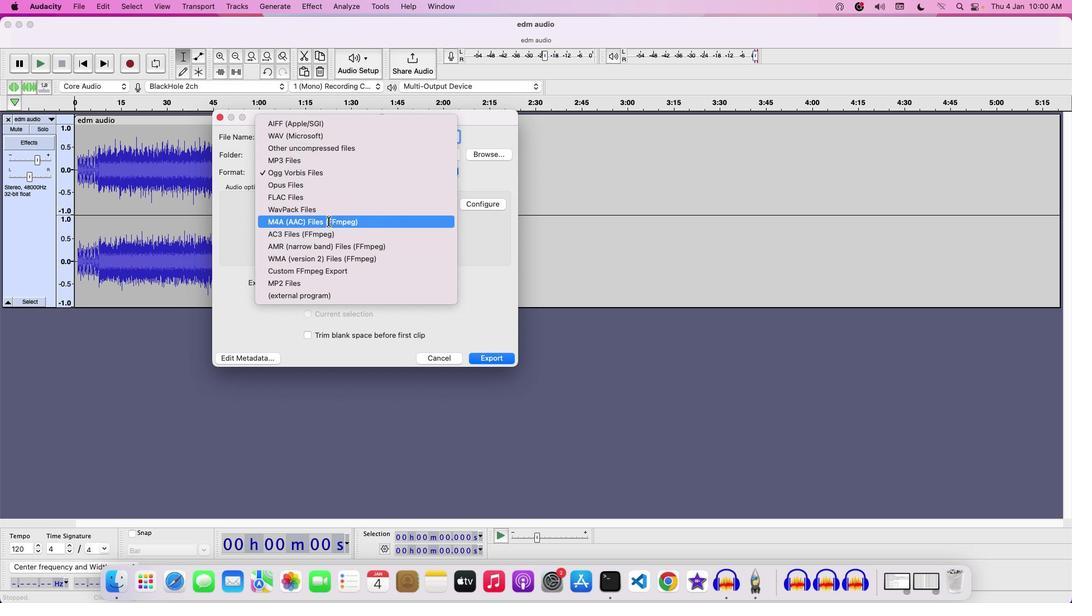 
Action: Mouse scrolled (329, 224) with delta (0, 0)
Screenshot: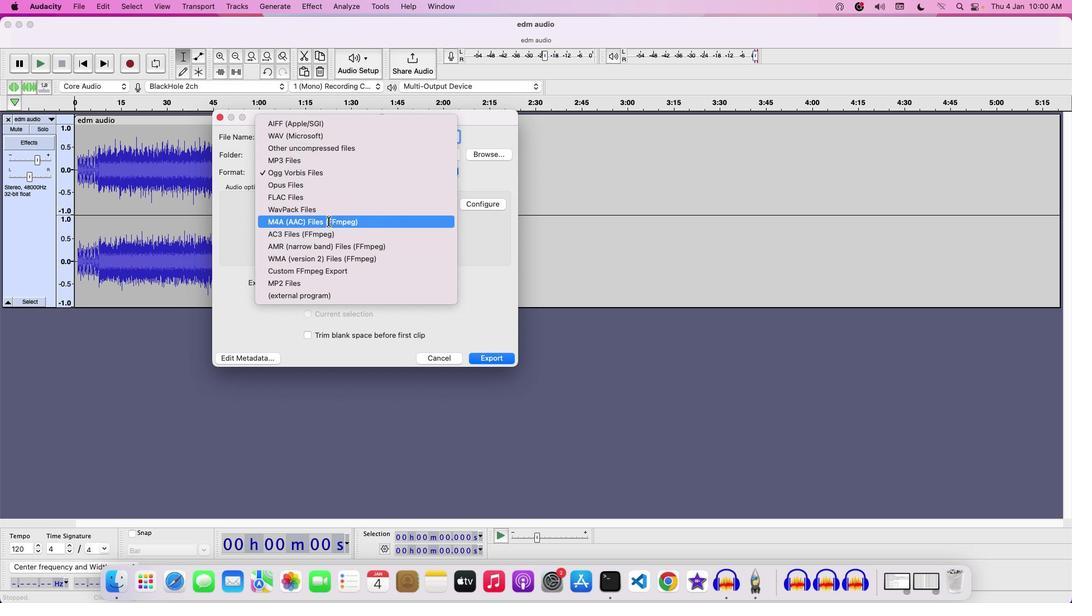
Action: Mouse moved to (329, 221)
Screenshot: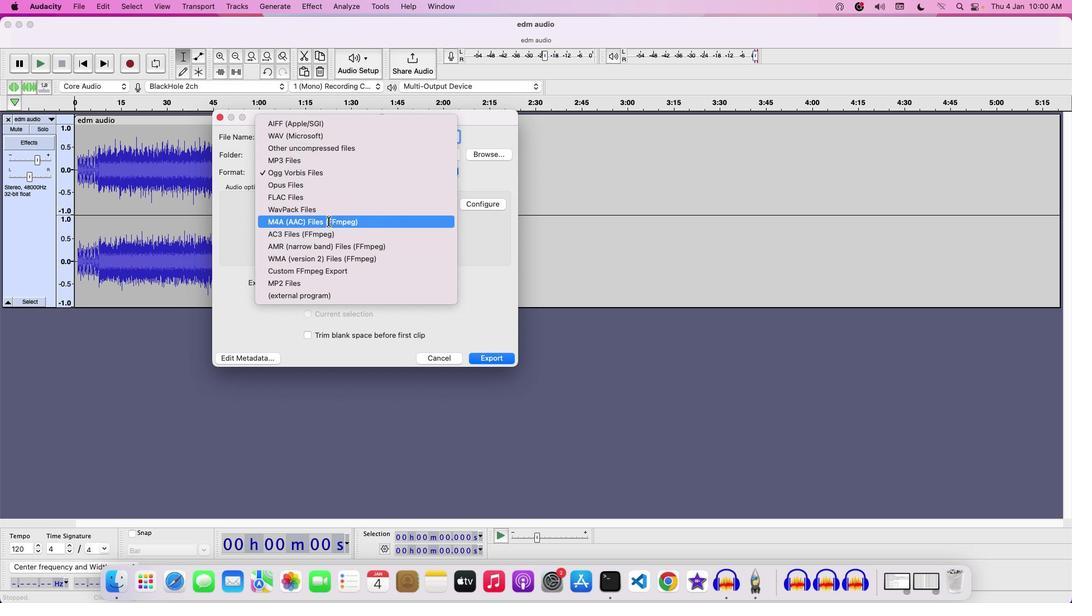 
Action: Mouse scrolled (329, 221) with delta (0, -1)
Screenshot: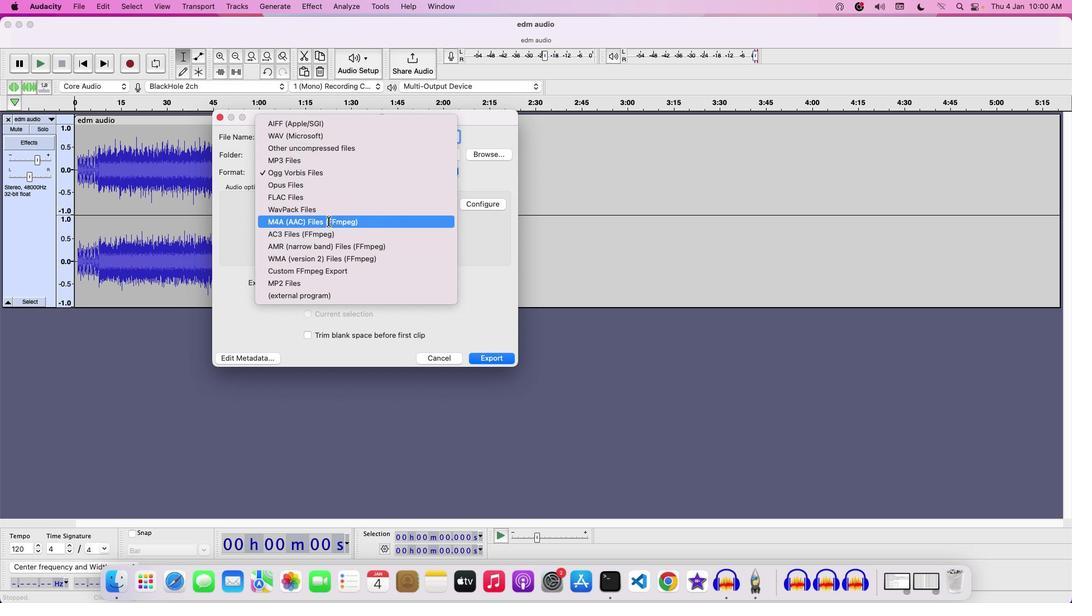 
Action: Mouse moved to (314, 279)
Screenshot: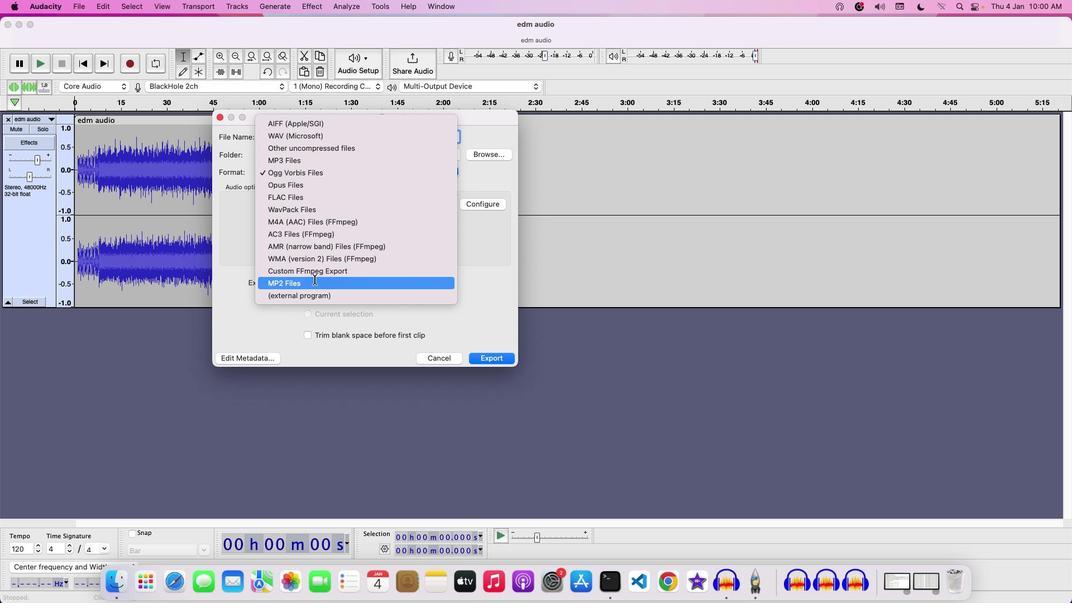 
Action: Mouse pressed left at (314, 279)
Screenshot: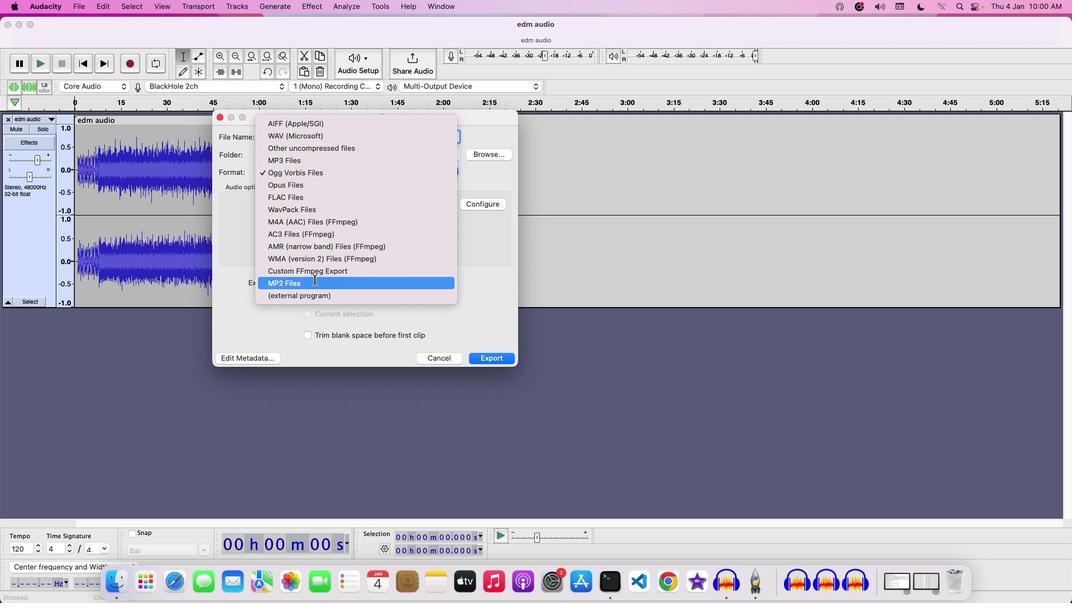 
Action: Mouse moved to (386, 218)
Screenshot: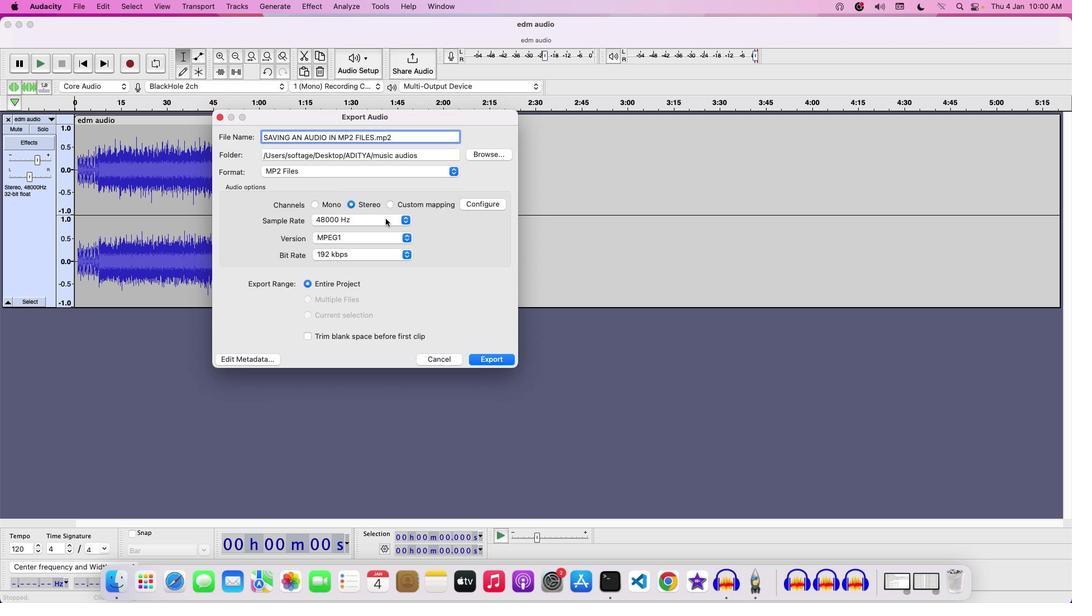 
Action: Mouse pressed left at (386, 218)
Screenshot: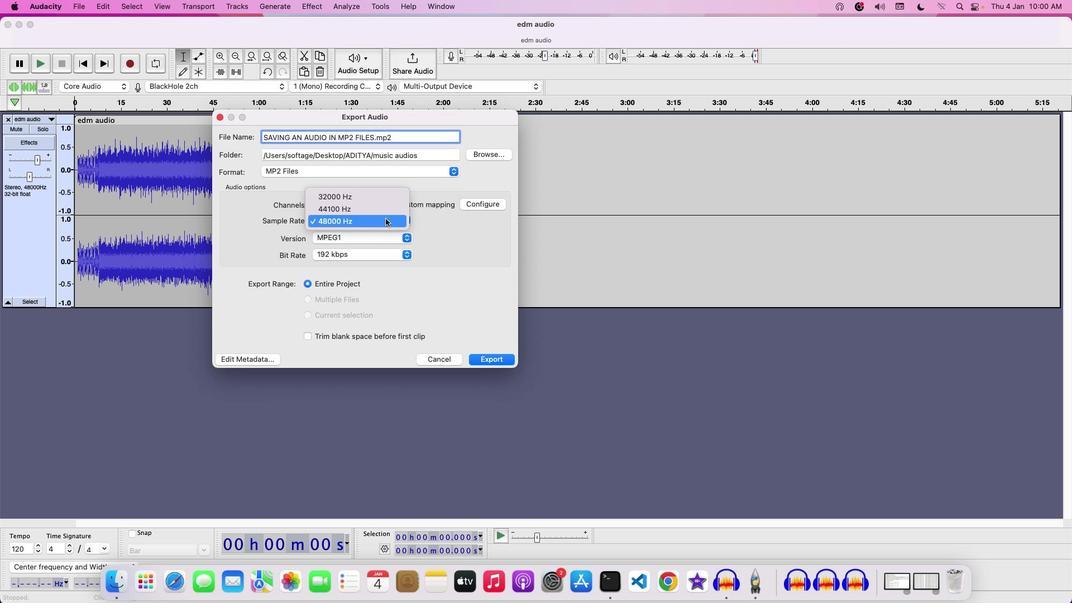 
Action: Mouse moved to (384, 210)
Screenshot: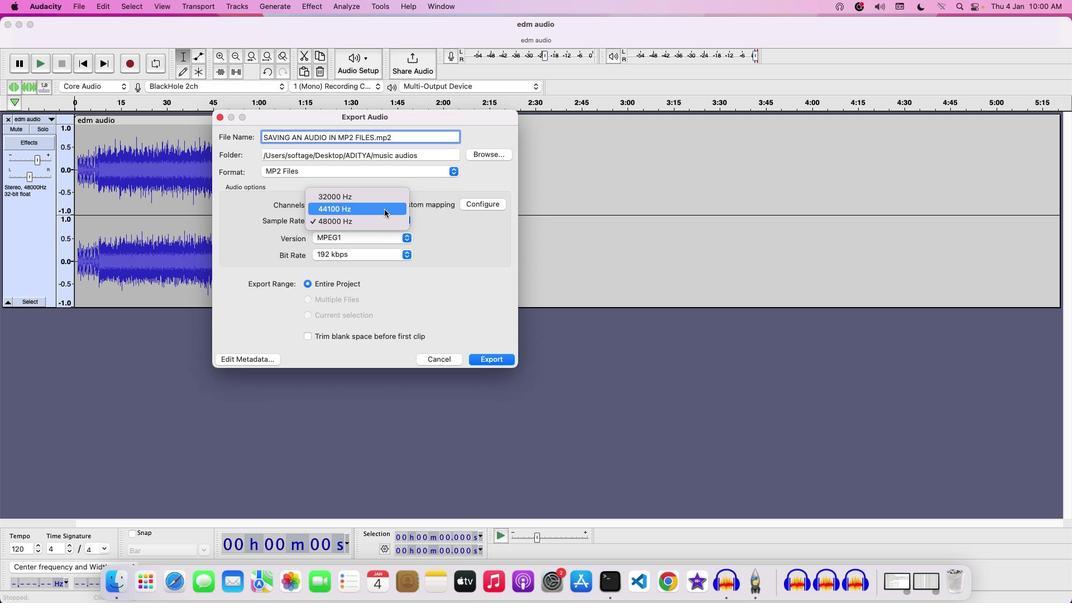 
Action: Mouse pressed left at (384, 210)
Screenshot: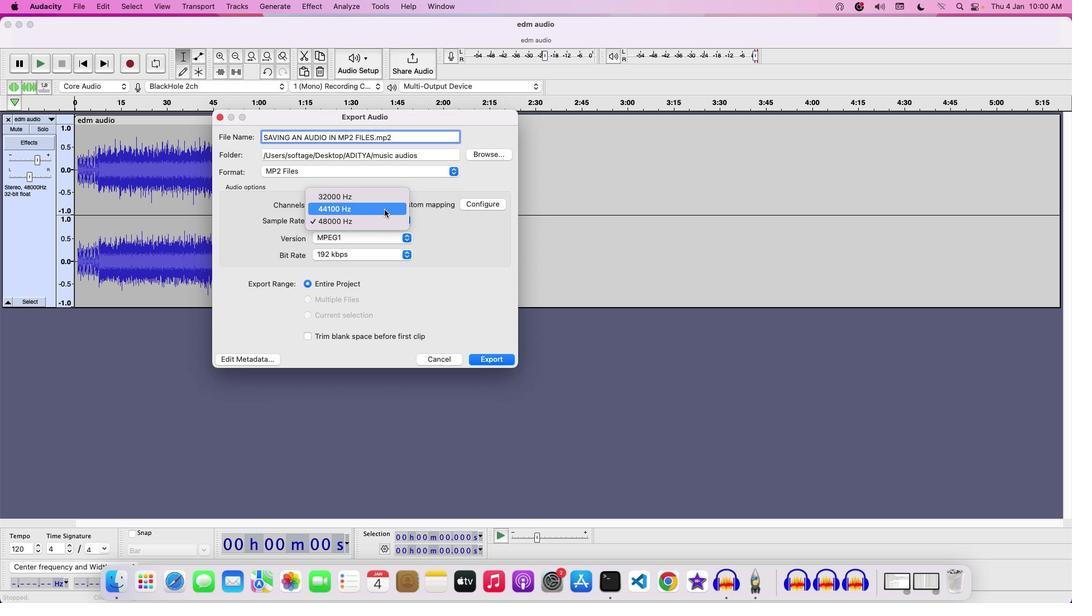 
Action: Mouse moved to (341, 253)
Screenshot: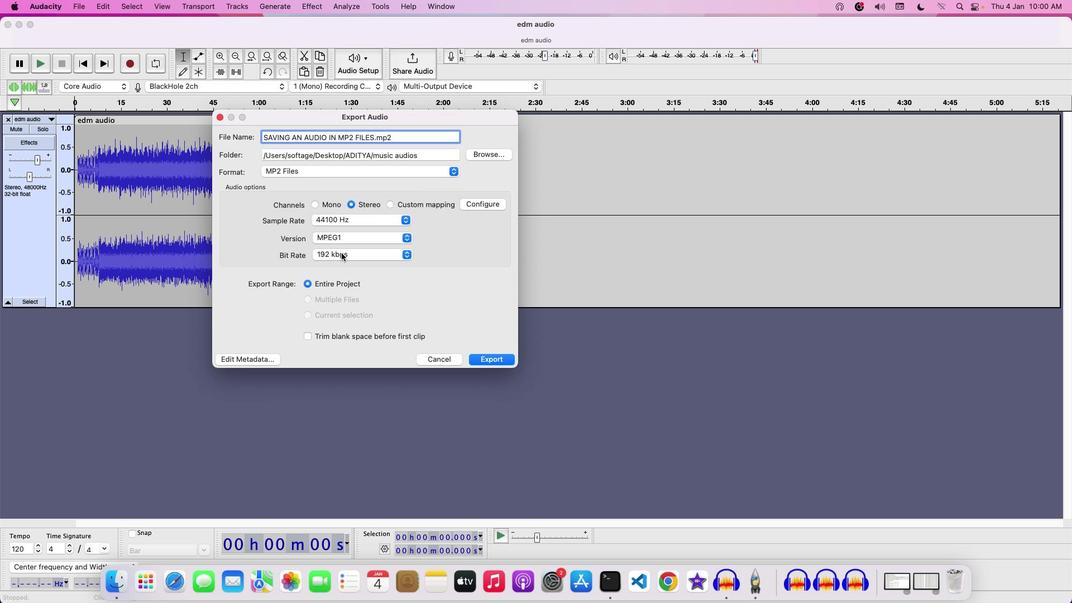 
Action: Mouse pressed left at (341, 253)
Screenshot: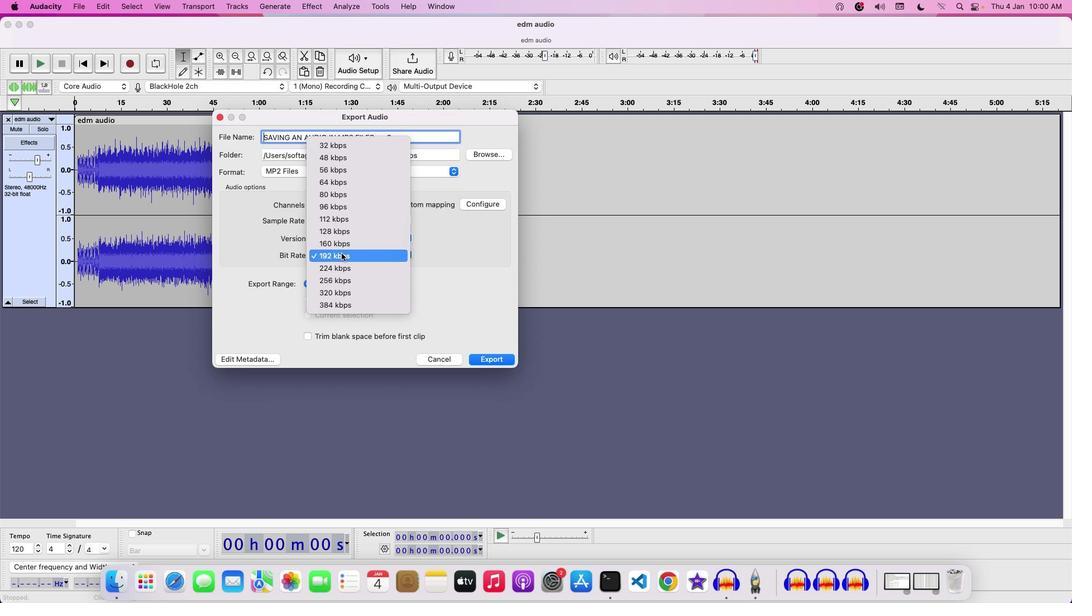 
Action: Mouse moved to (342, 251)
Screenshot: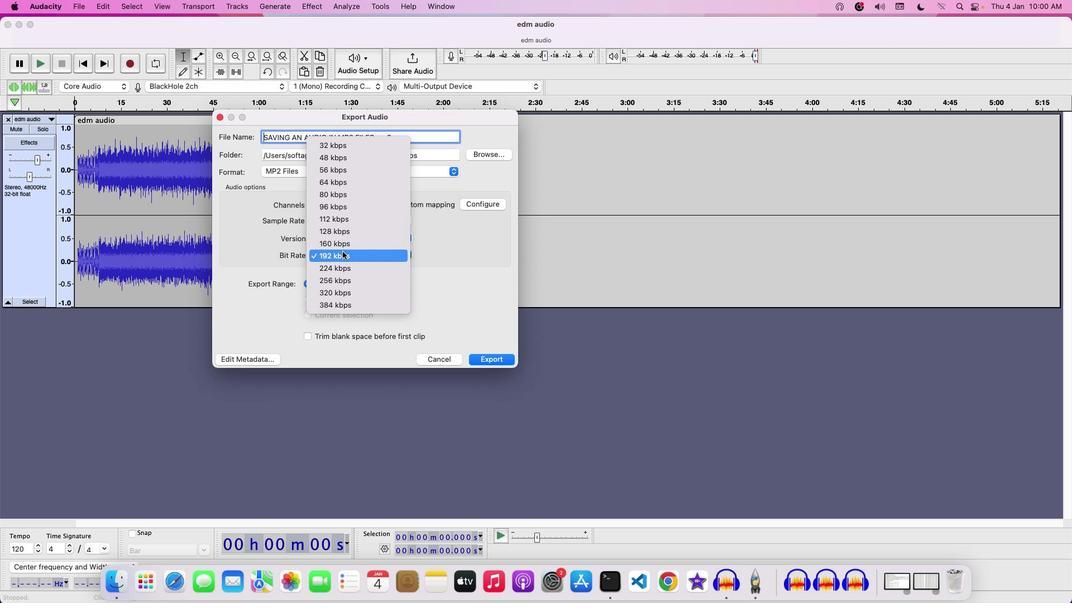 
Action: Mouse pressed left at (342, 251)
Screenshot: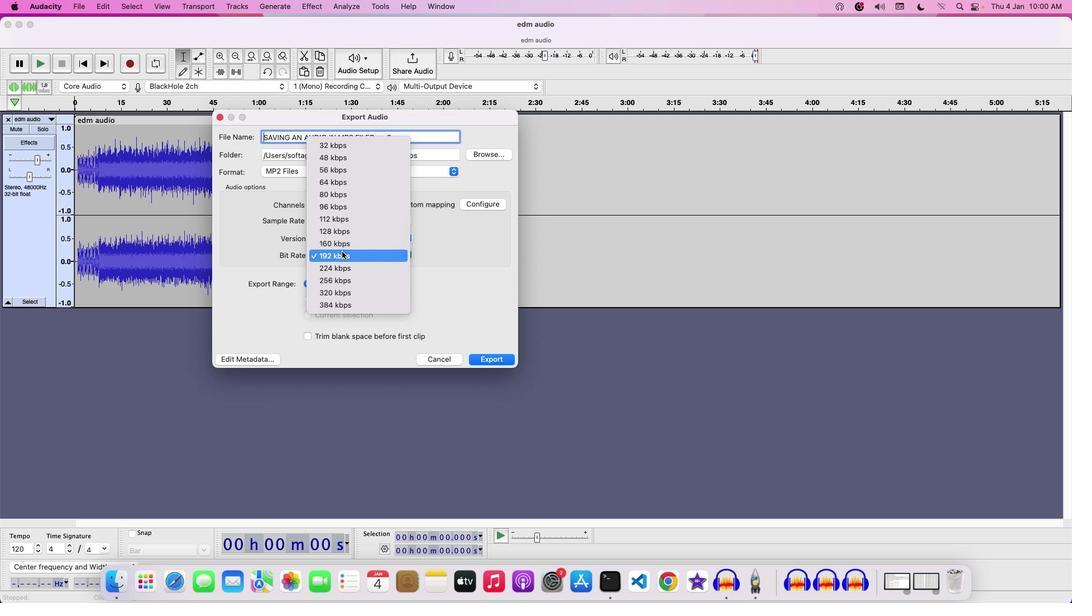 
Action: Mouse moved to (489, 360)
Screenshot: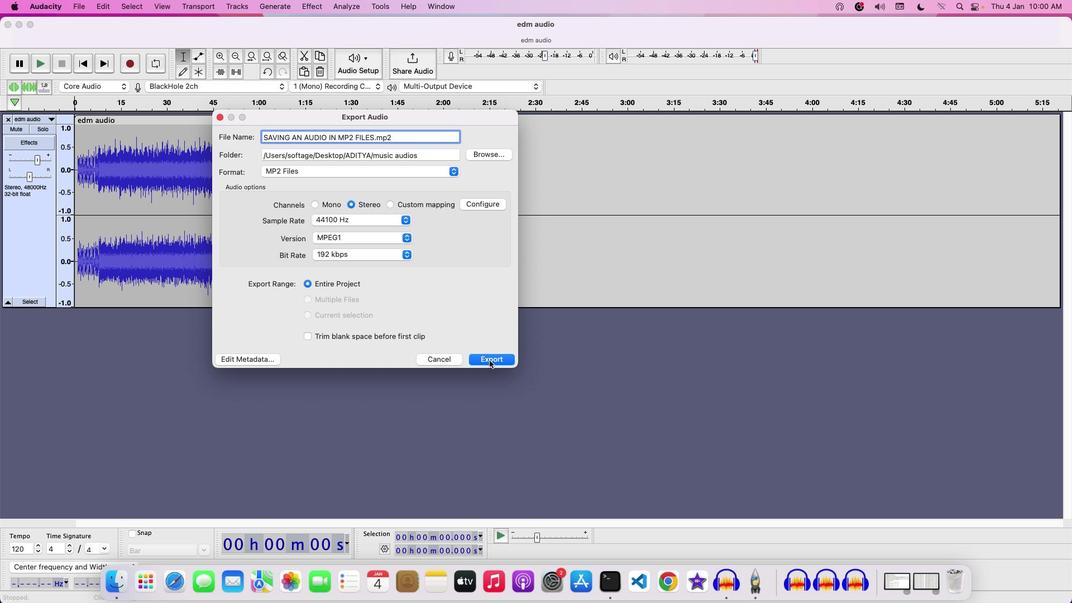 
Action: Mouse pressed left at (489, 360)
Screenshot: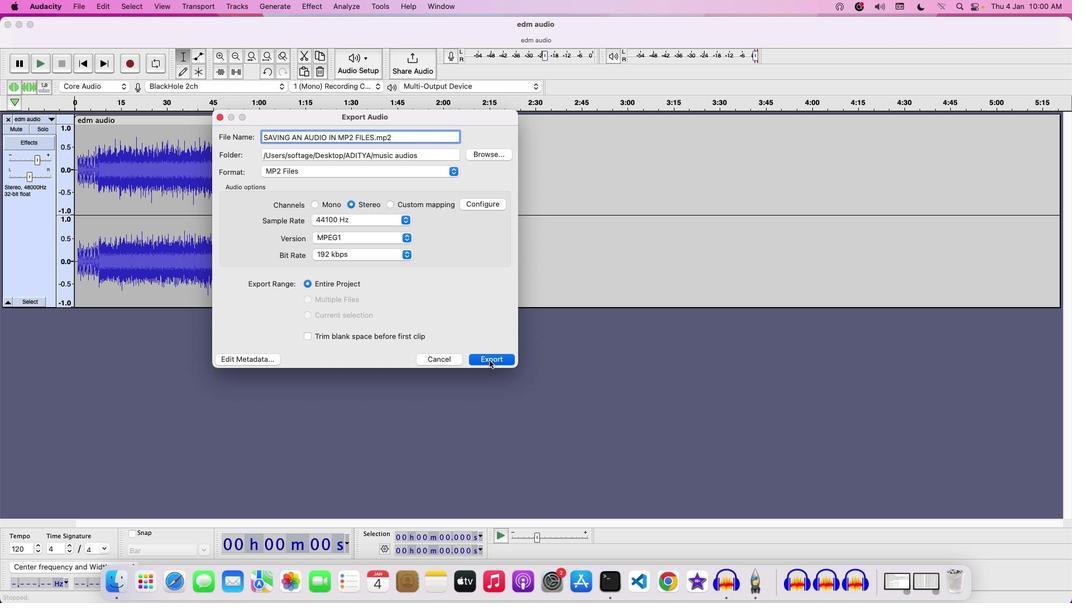
Action: Mouse moved to (82, 5)
Screenshot: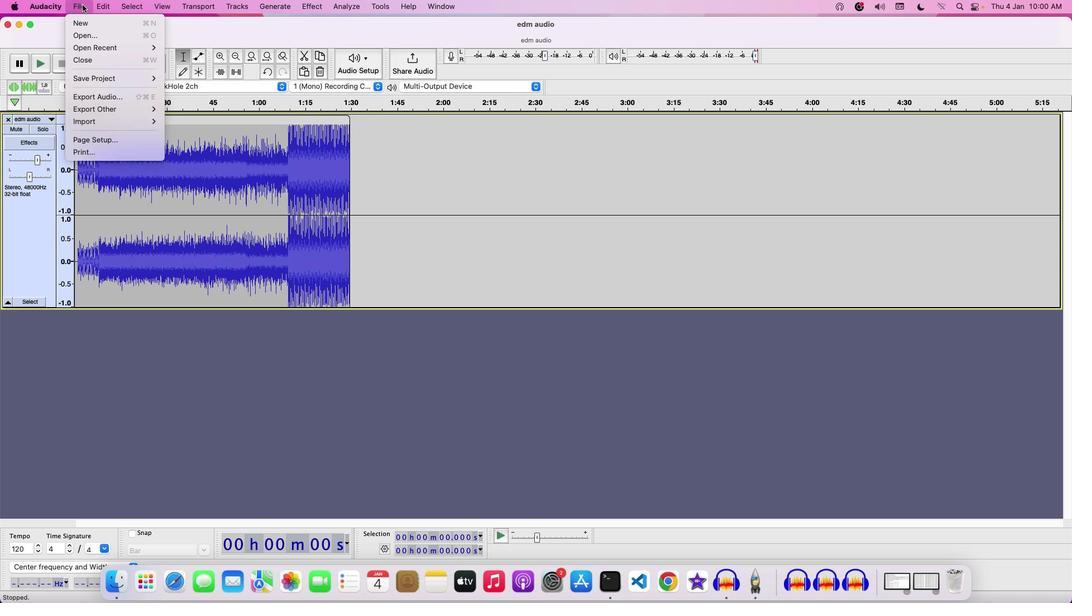 
Action: Mouse pressed left at (82, 5)
Screenshot: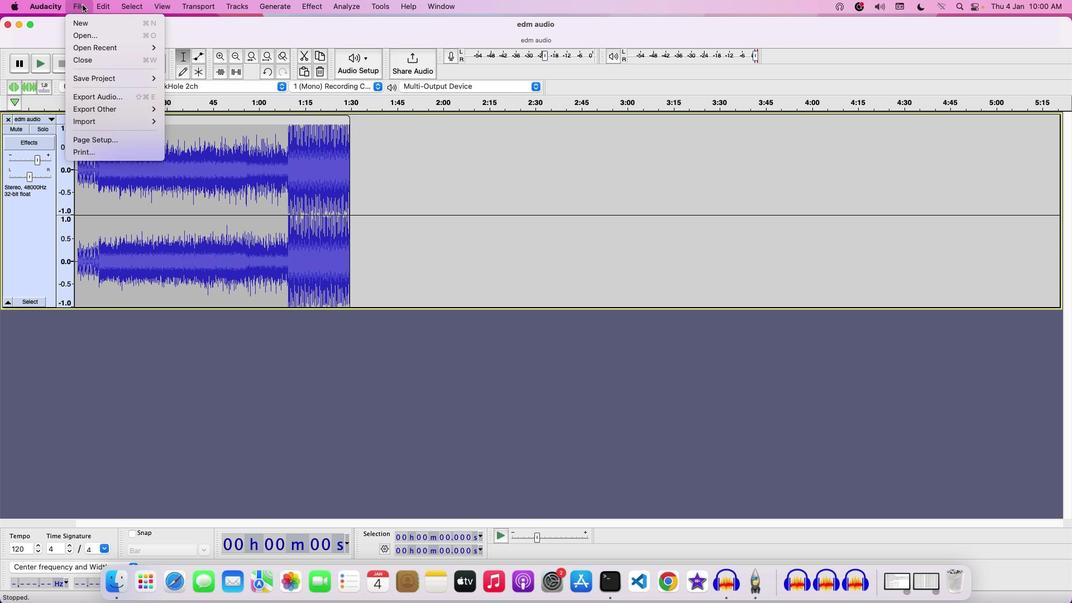 
Action: Mouse moved to (97, 79)
Screenshot: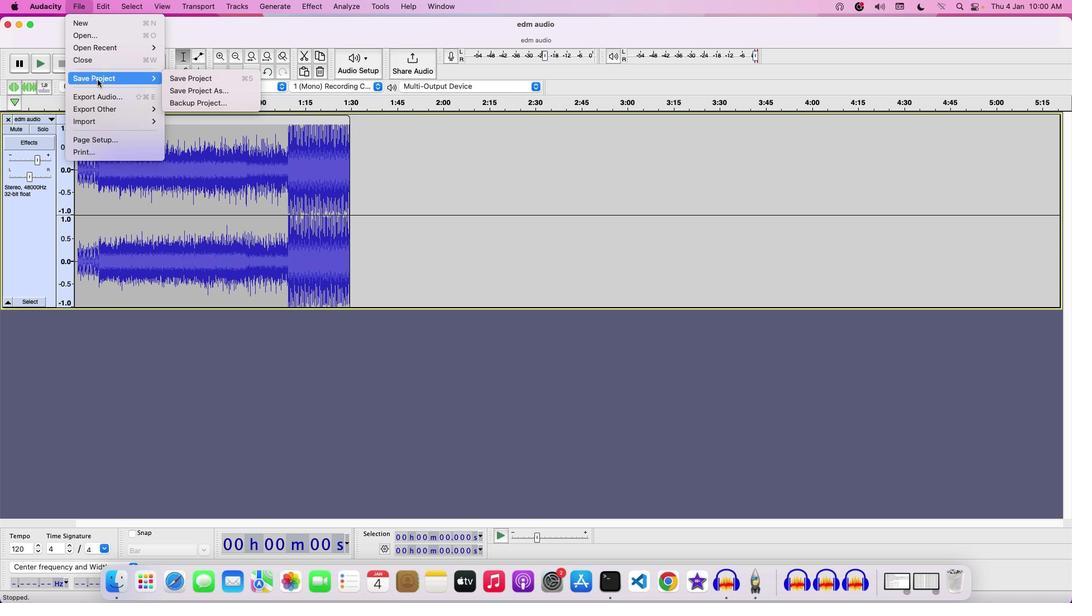 
Action: Mouse pressed left at (97, 79)
Screenshot: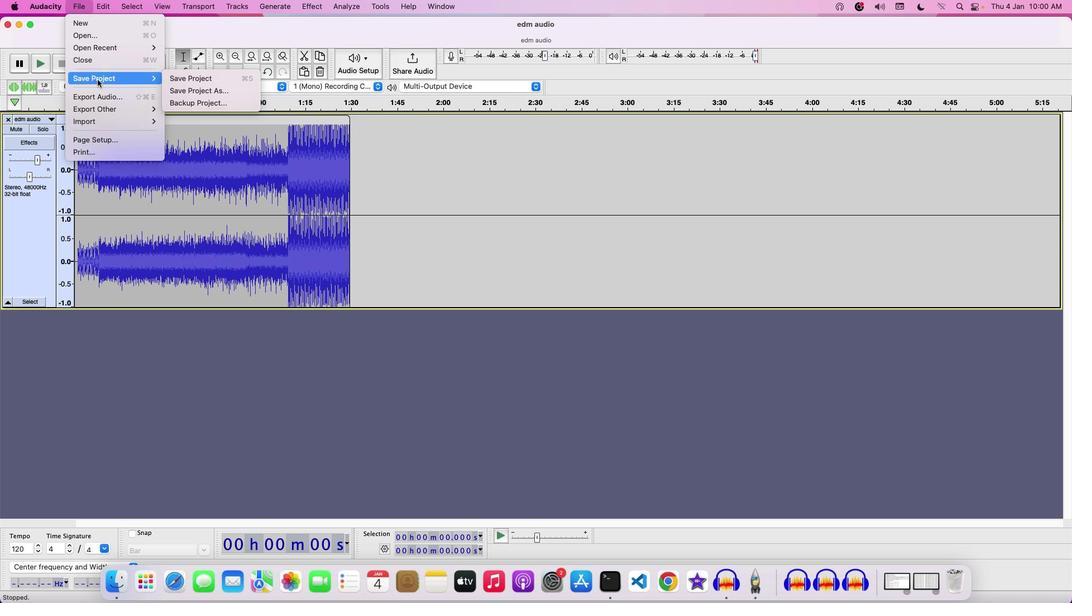 
Action: Mouse moved to (187, 76)
Screenshot: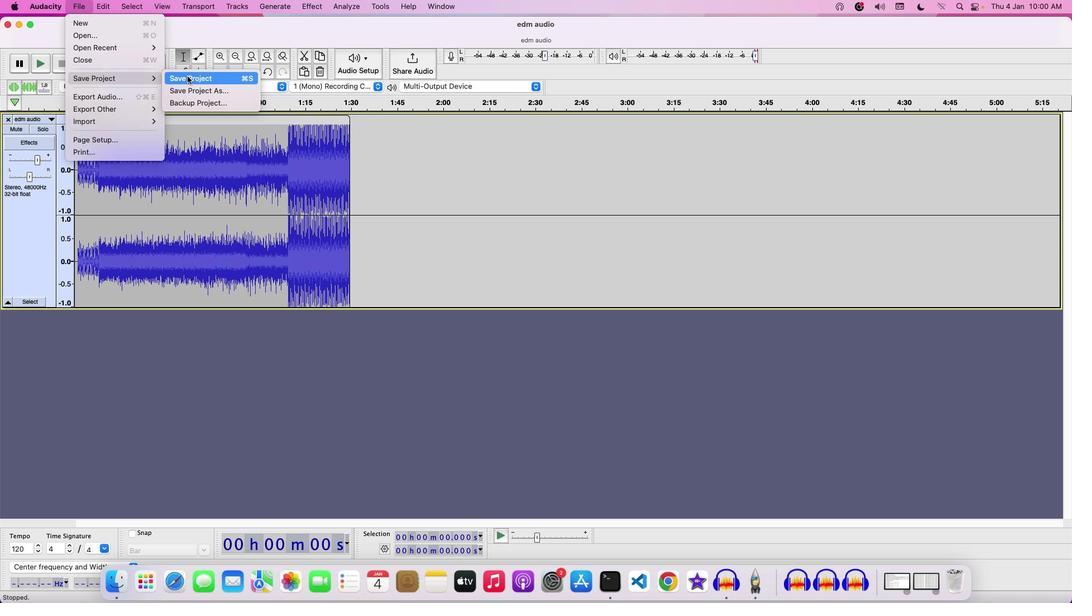
Action: Mouse pressed left at (187, 76)
Screenshot: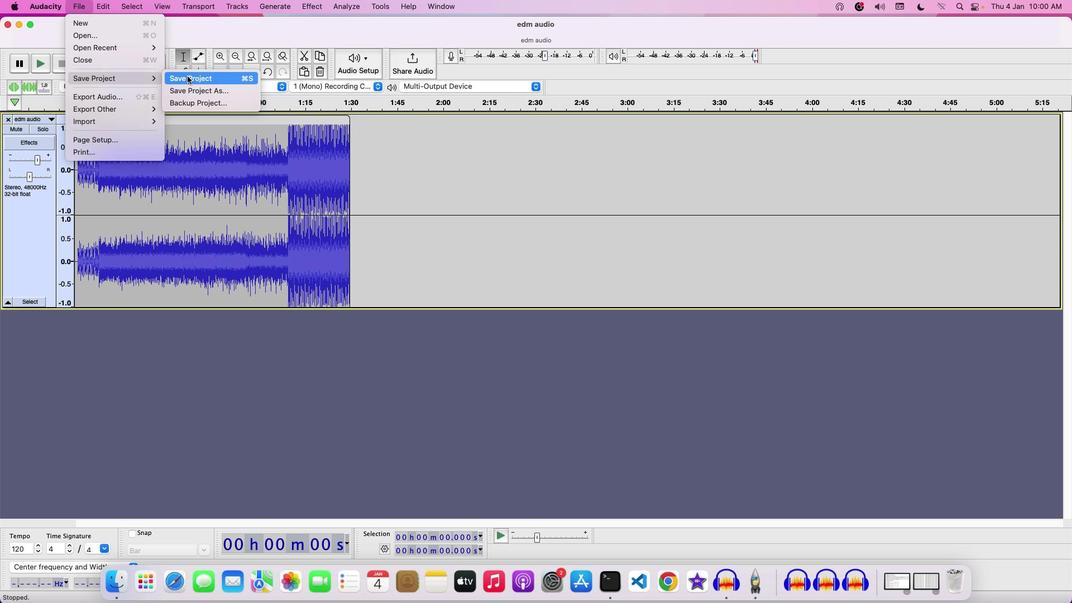 
Action: Mouse moved to (416, 138)
Screenshot: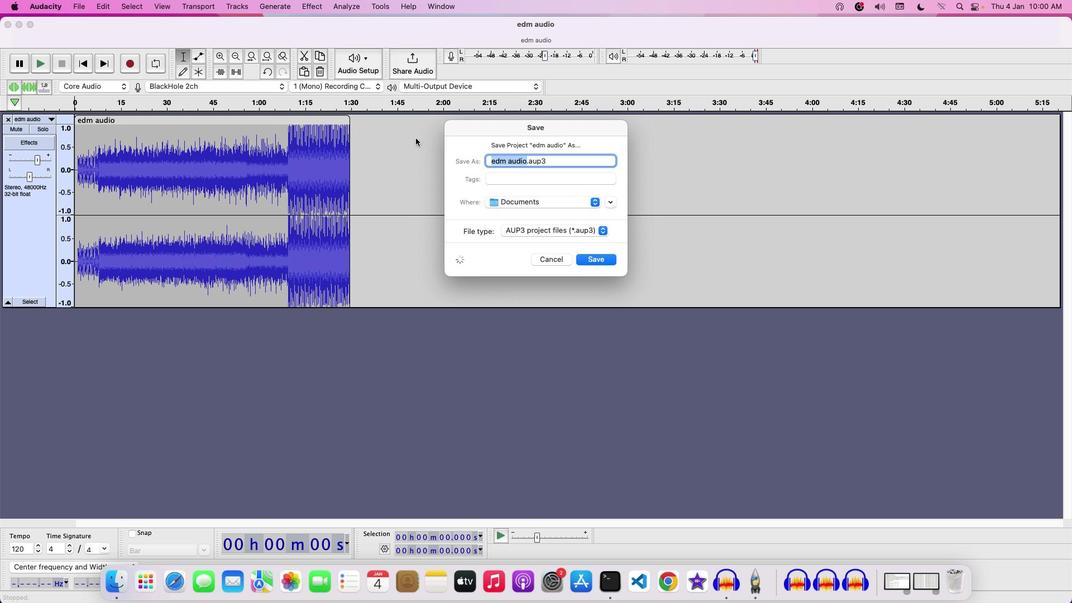 
Action: Key pressed Key.backspace'S''A''V''E''D'Key.space'A''N'Key.space'A''U''D''I''O'Key.space'F''I''L''E''S'Key.space'I''N'Key.space'M''P''2'Key.space'F''O''R''M''A''T'
Screenshot: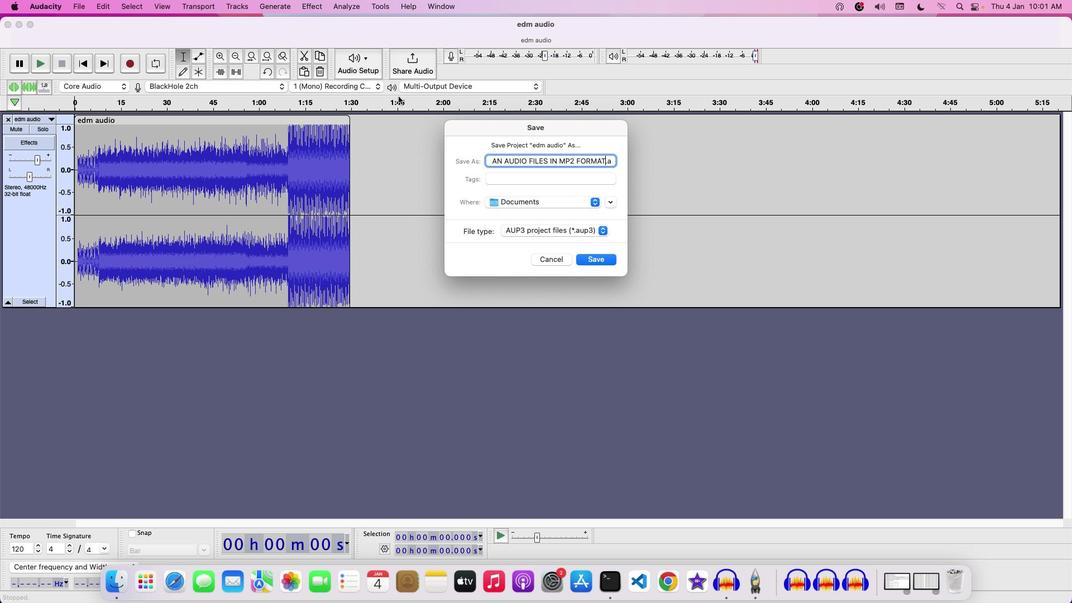 
Action: Mouse moved to (606, 264)
Screenshot: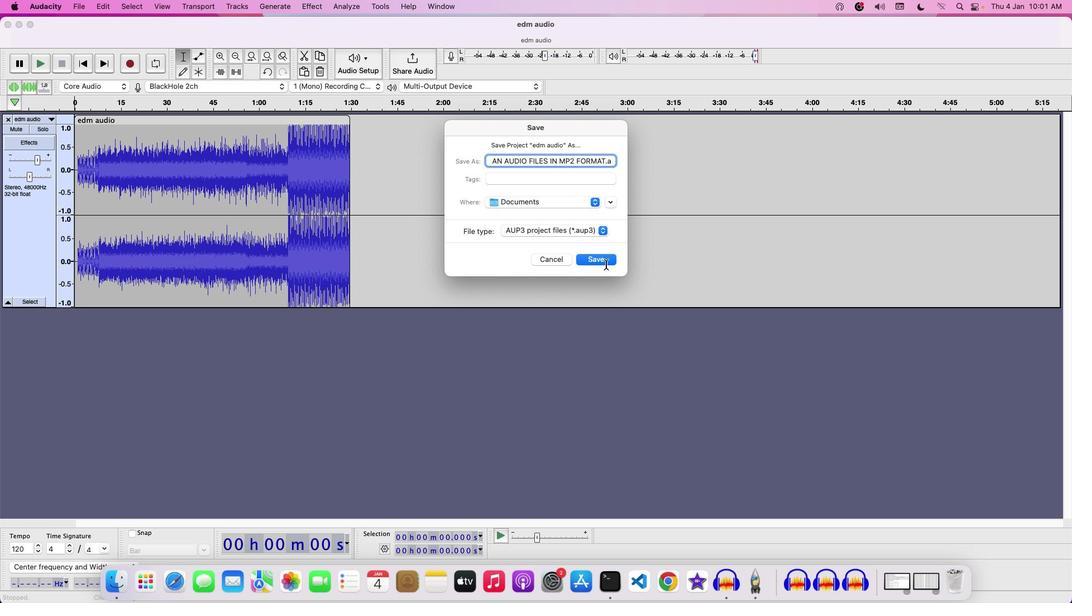 
Action: Mouse pressed left at (606, 264)
Screenshot: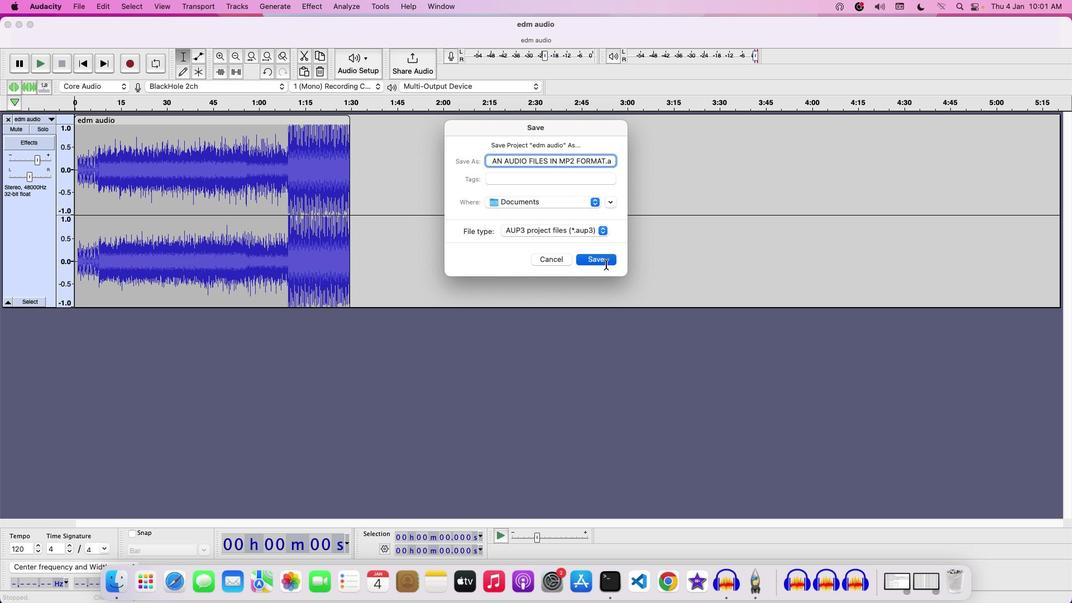 
